 Task: Search one way flight ticket for 2 adults, 2 infants in seat and 1 infant on lap in first from Miami: Miami International Airport to Sheridan: Sheridan County Airport on 8-6-2023. Choice of flights is American. Number of bags: 3 checked bags. Price is upto 80000. Outbound departure time preference is 4:45.
Action: Mouse moved to (264, 367)
Screenshot: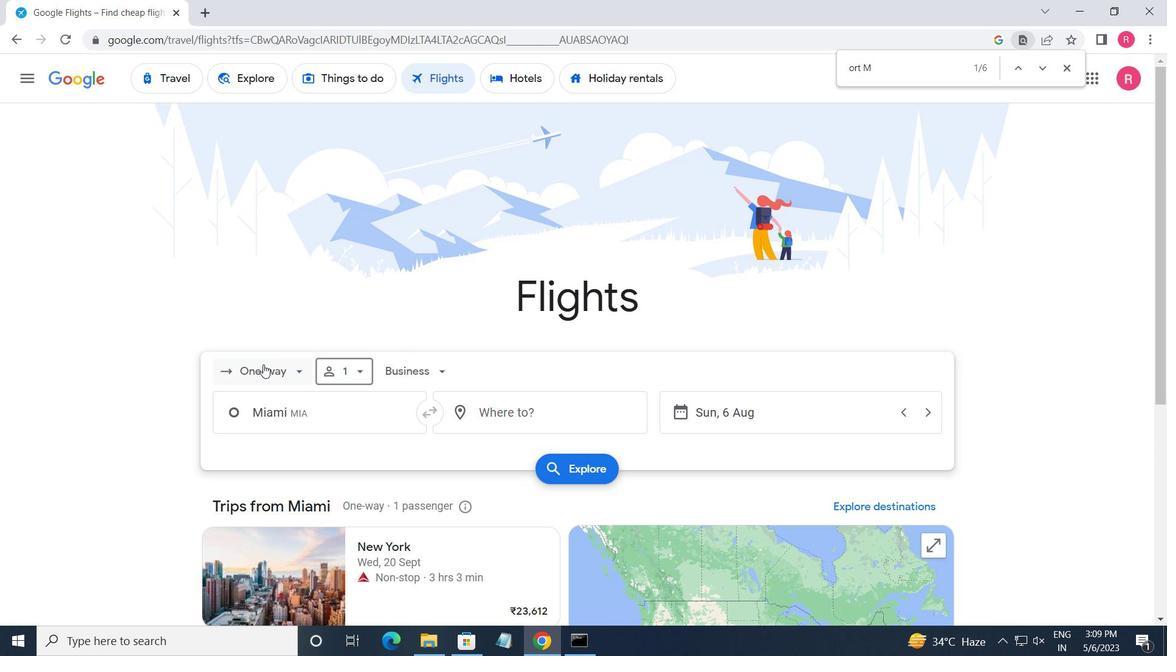 
Action: Mouse pressed left at (264, 367)
Screenshot: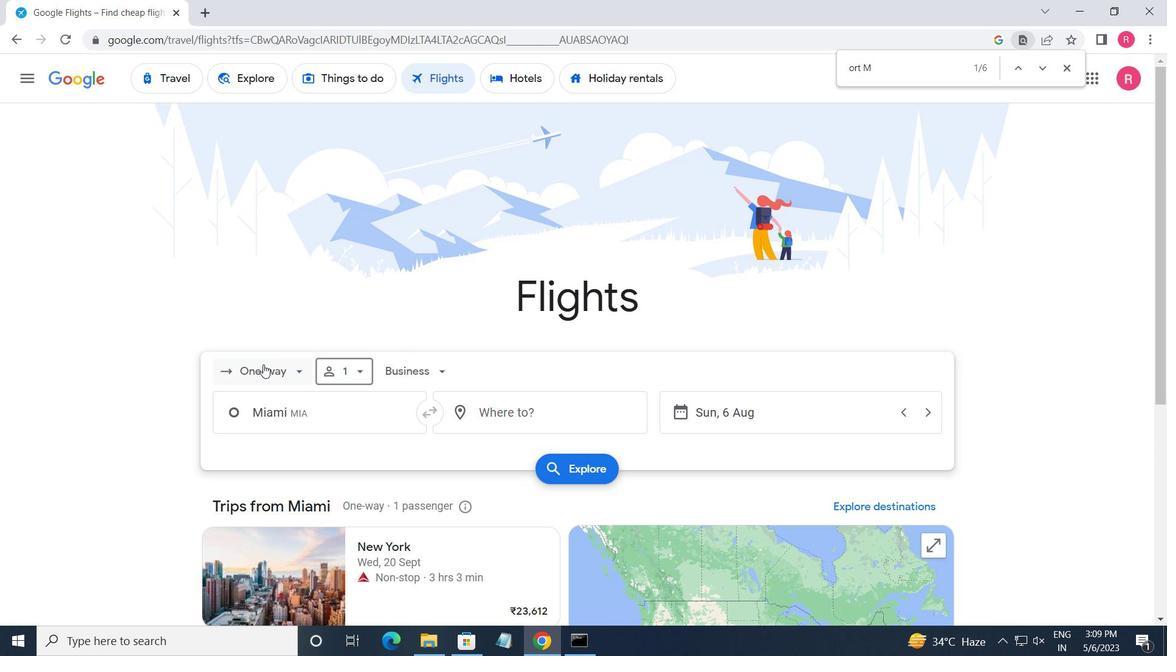 
Action: Mouse moved to (291, 438)
Screenshot: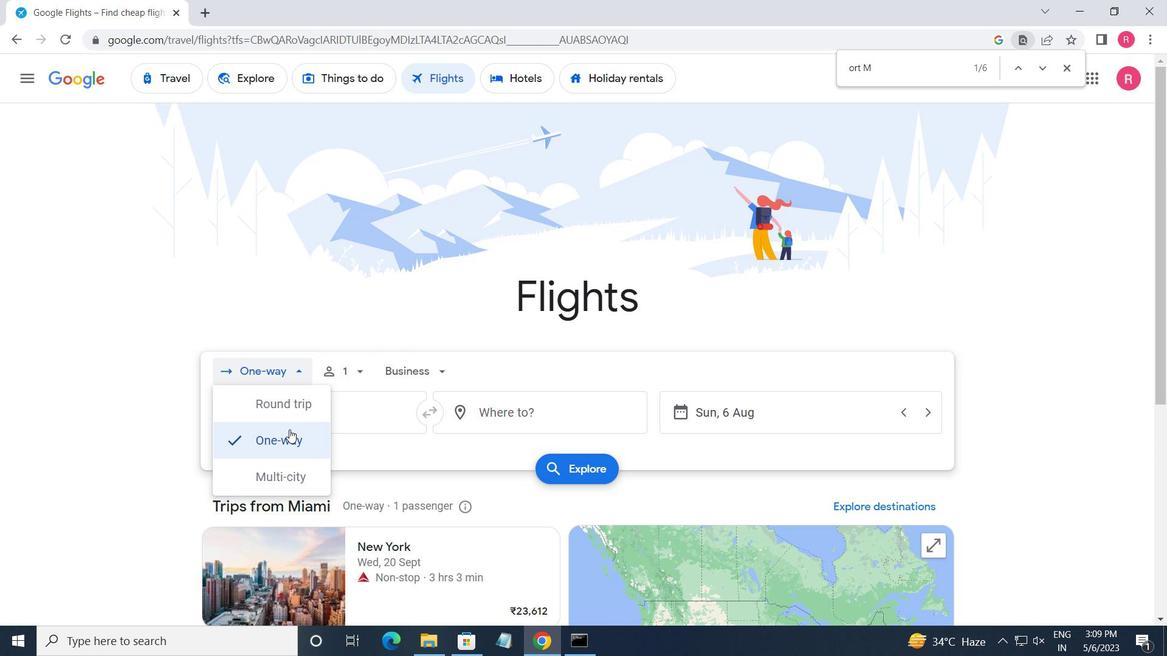 
Action: Mouse pressed left at (291, 438)
Screenshot: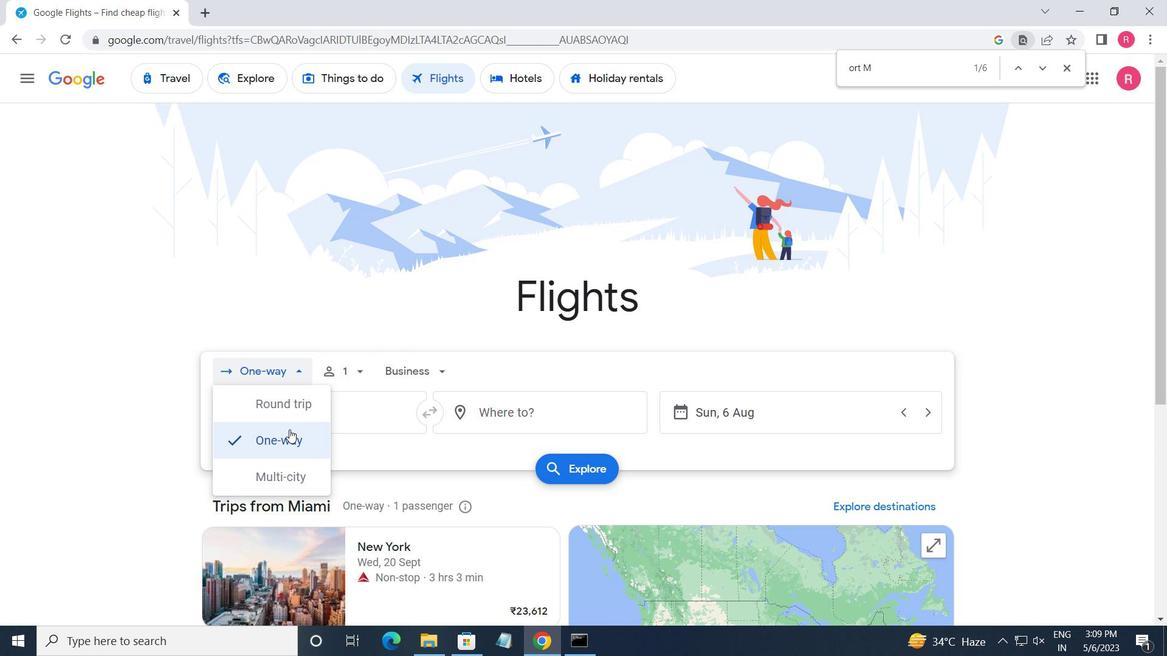 
Action: Mouse moved to (357, 377)
Screenshot: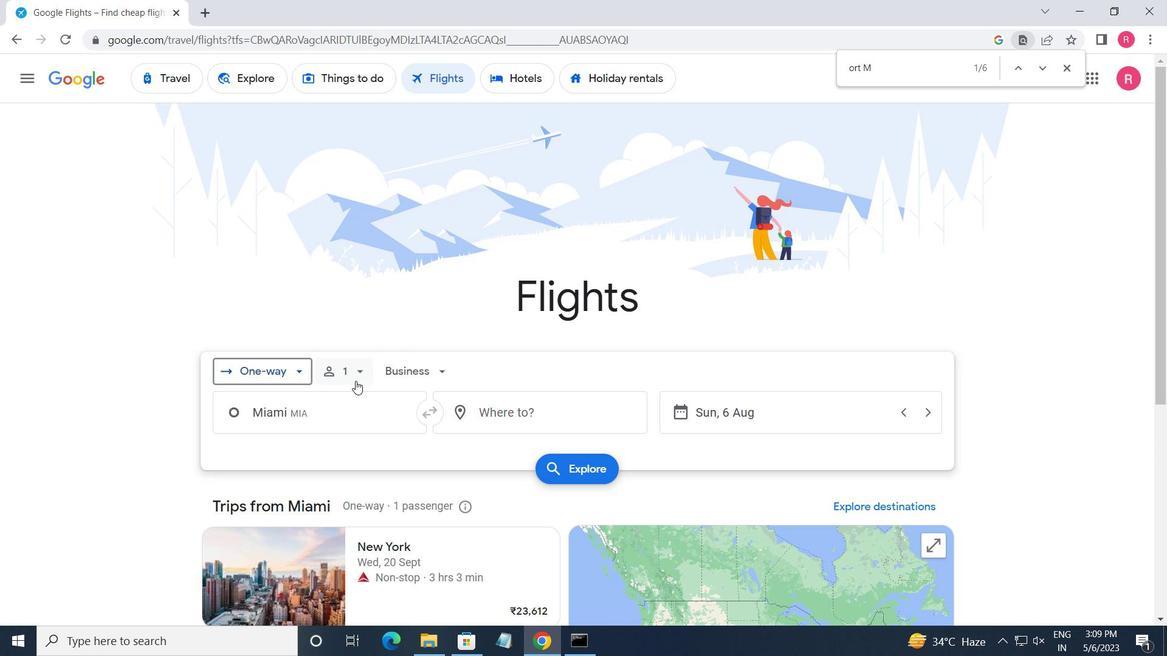 
Action: Mouse pressed left at (357, 377)
Screenshot: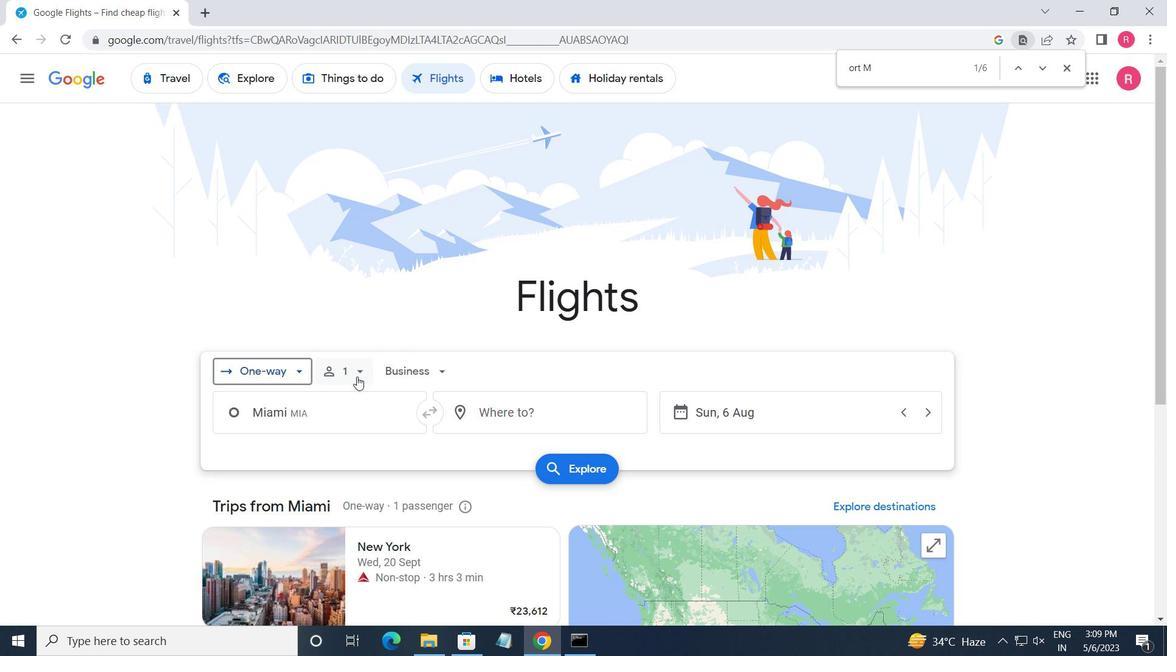 
Action: Mouse moved to (484, 417)
Screenshot: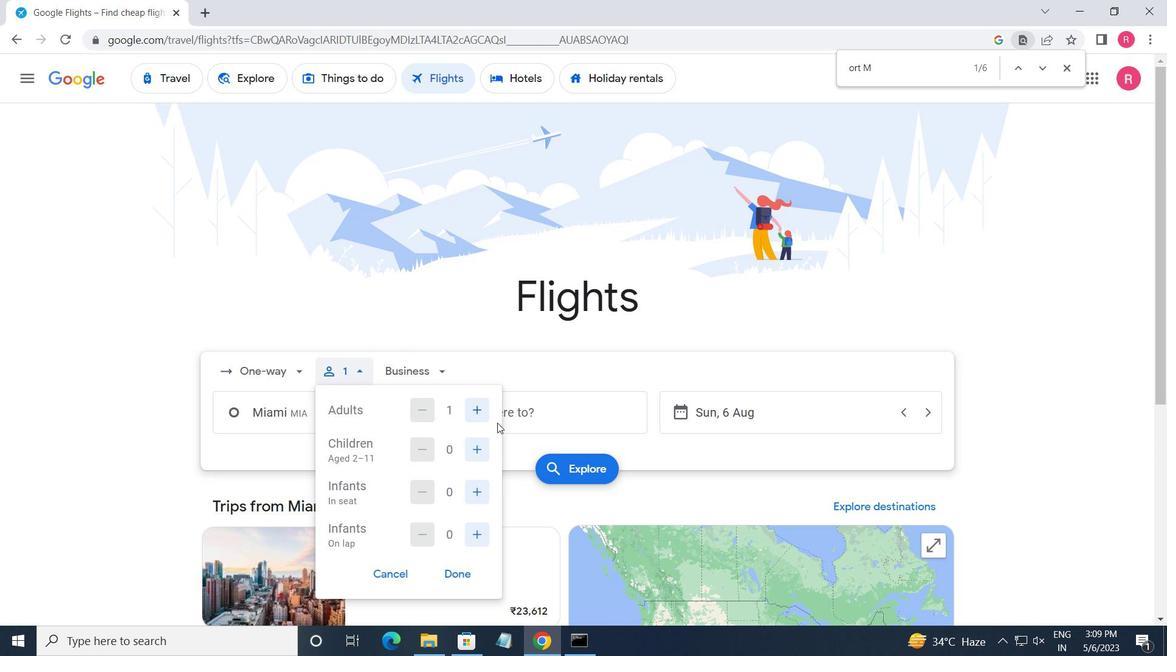 
Action: Mouse pressed left at (484, 417)
Screenshot: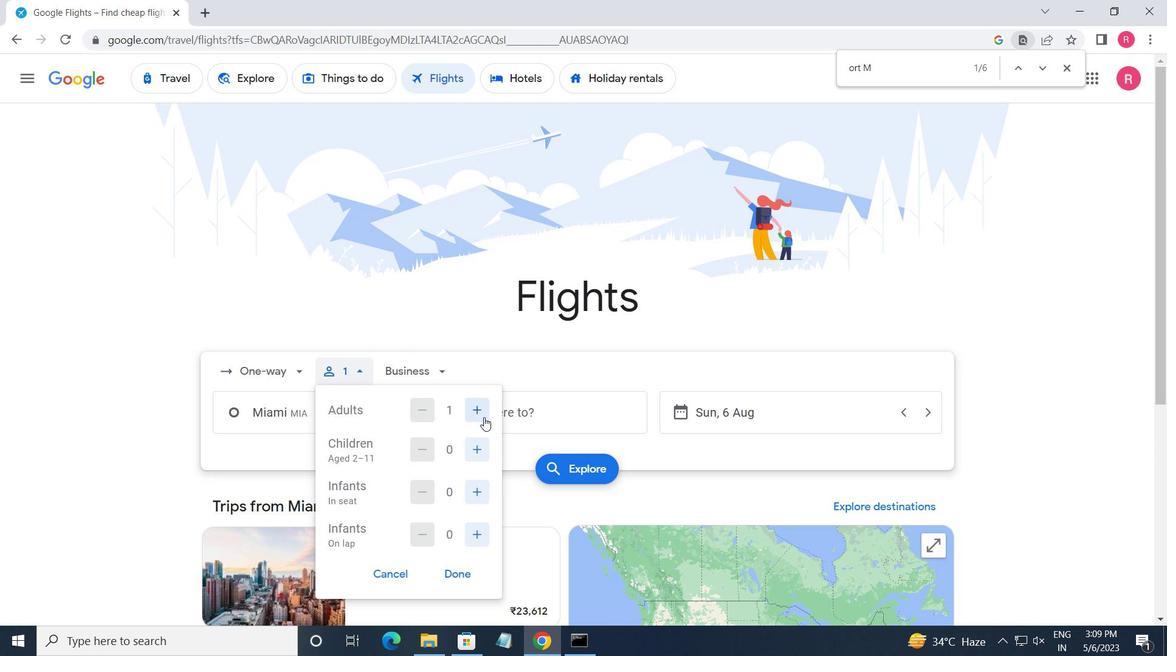 
Action: Mouse moved to (470, 459)
Screenshot: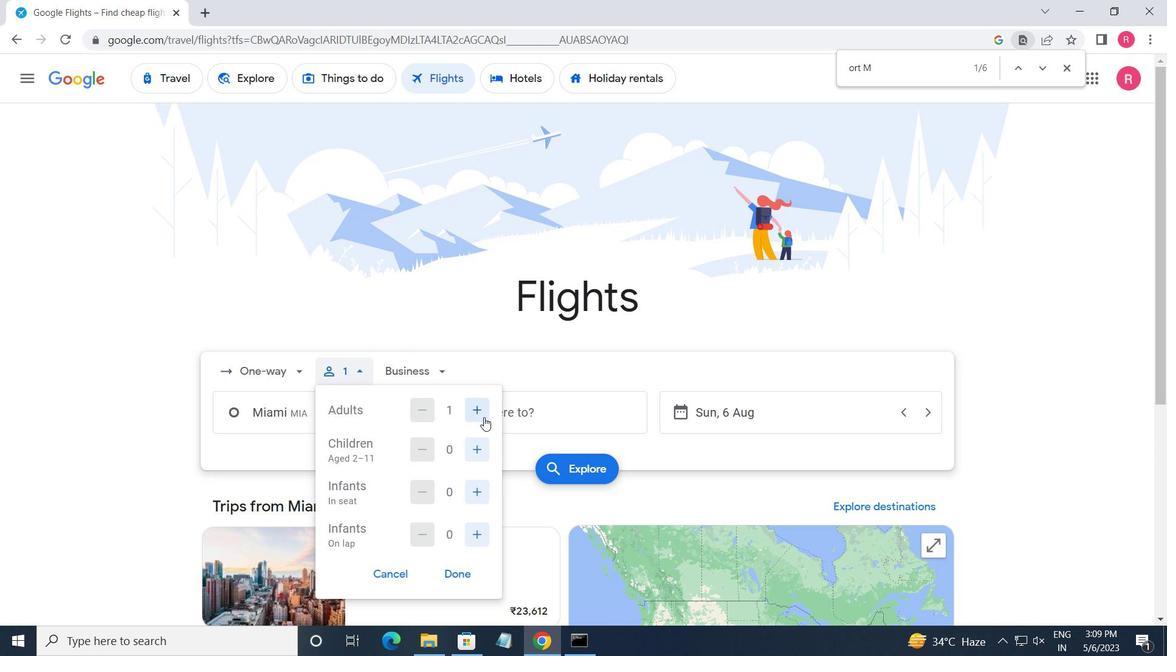 
Action: Mouse pressed left at (470, 459)
Screenshot: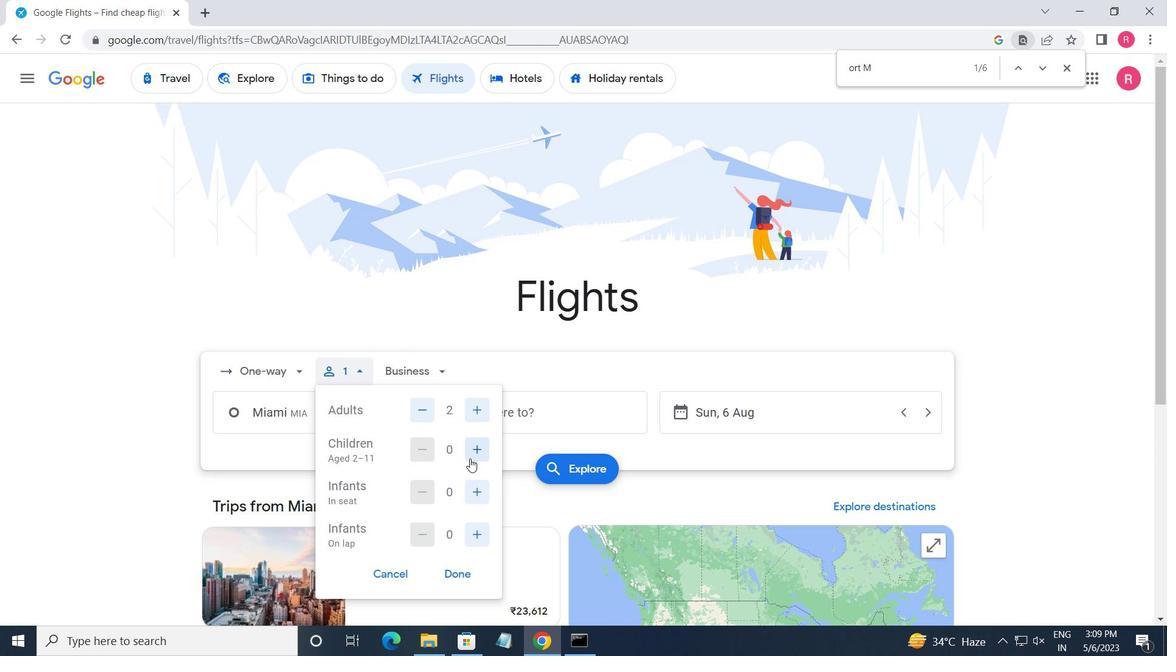 
Action: Mouse pressed left at (470, 459)
Screenshot: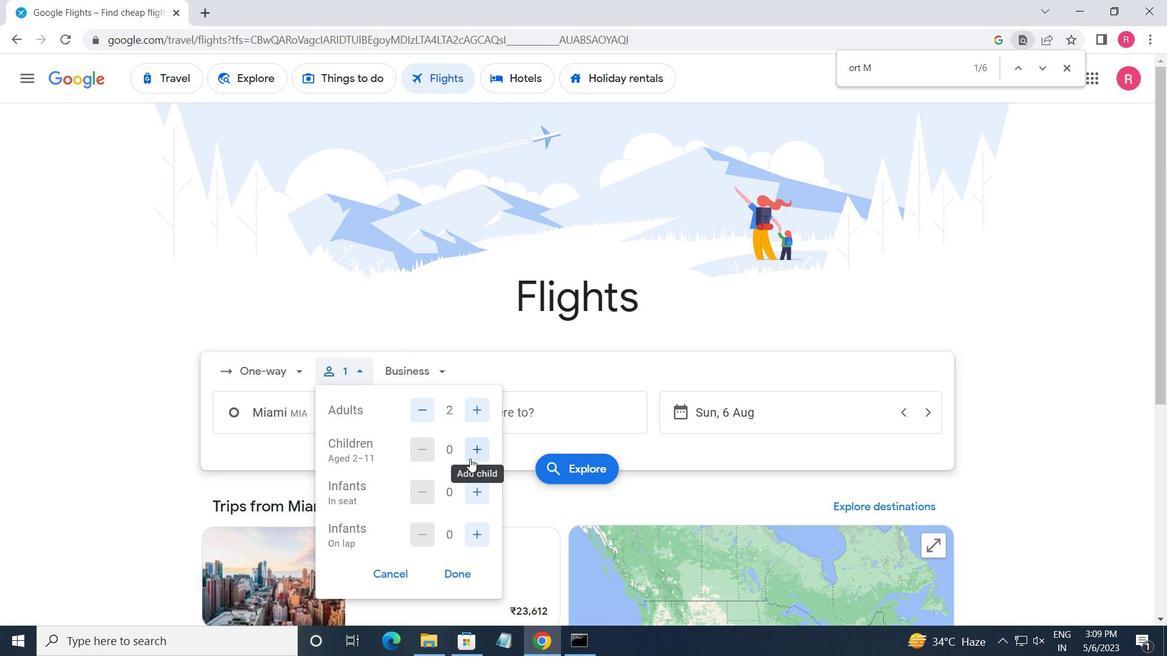 
Action: Mouse moved to (475, 502)
Screenshot: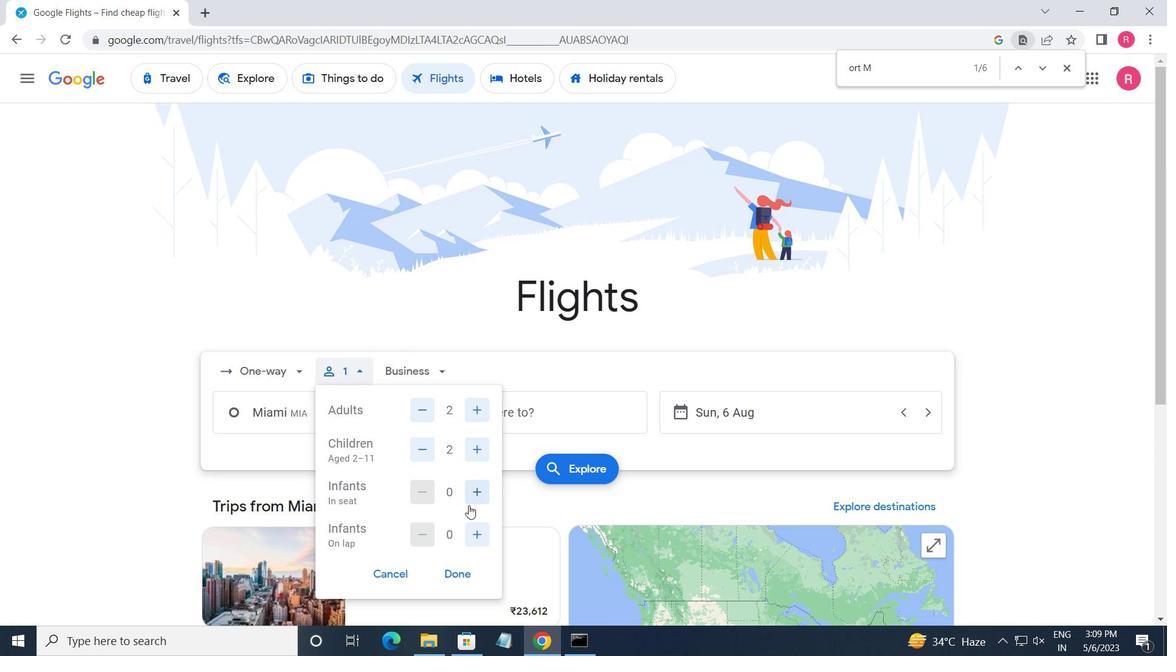 
Action: Mouse pressed left at (475, 502)
Screenshot: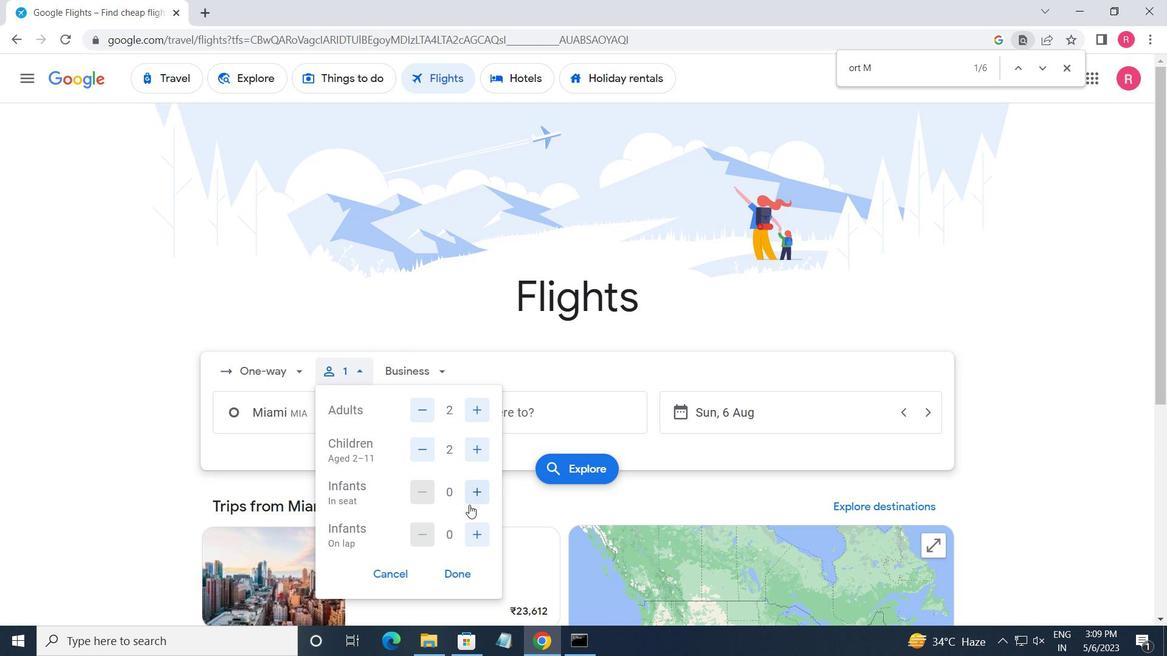 
Action: Mouse moved to (446, 568)
Screenshot: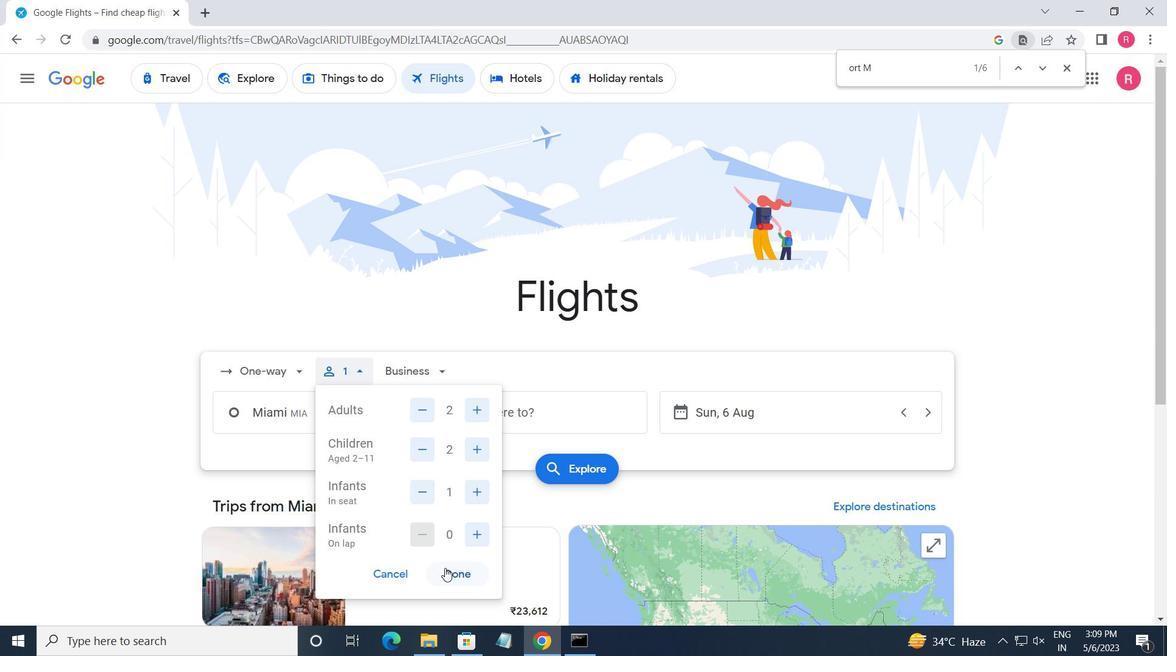 
Action: Mouse pressed left at (446, 568)
Screenshot: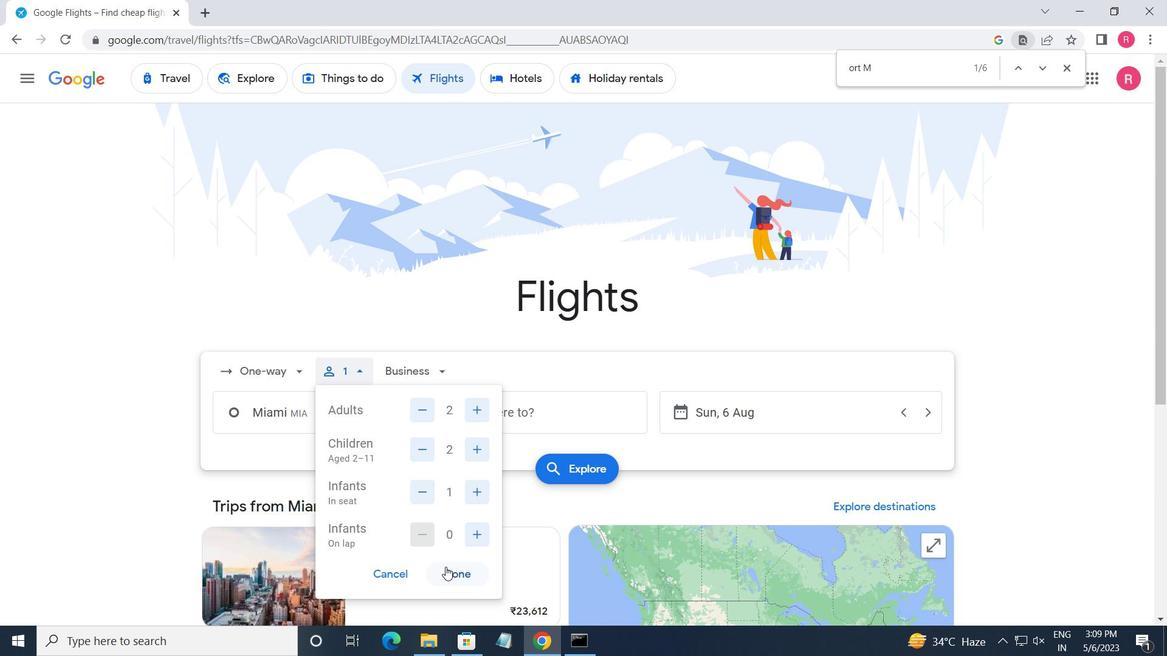 
Action: Mouse moved to (421, 367)
Screenshot: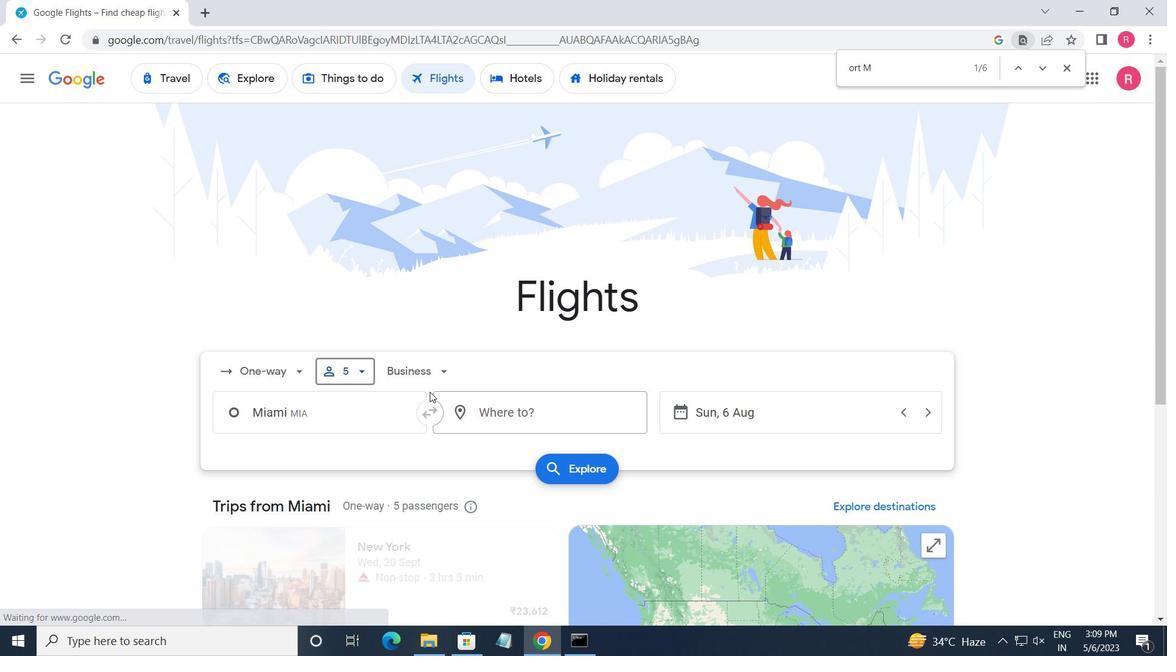 
Action: Mouse pressed left at (421, 367)
Screenshot: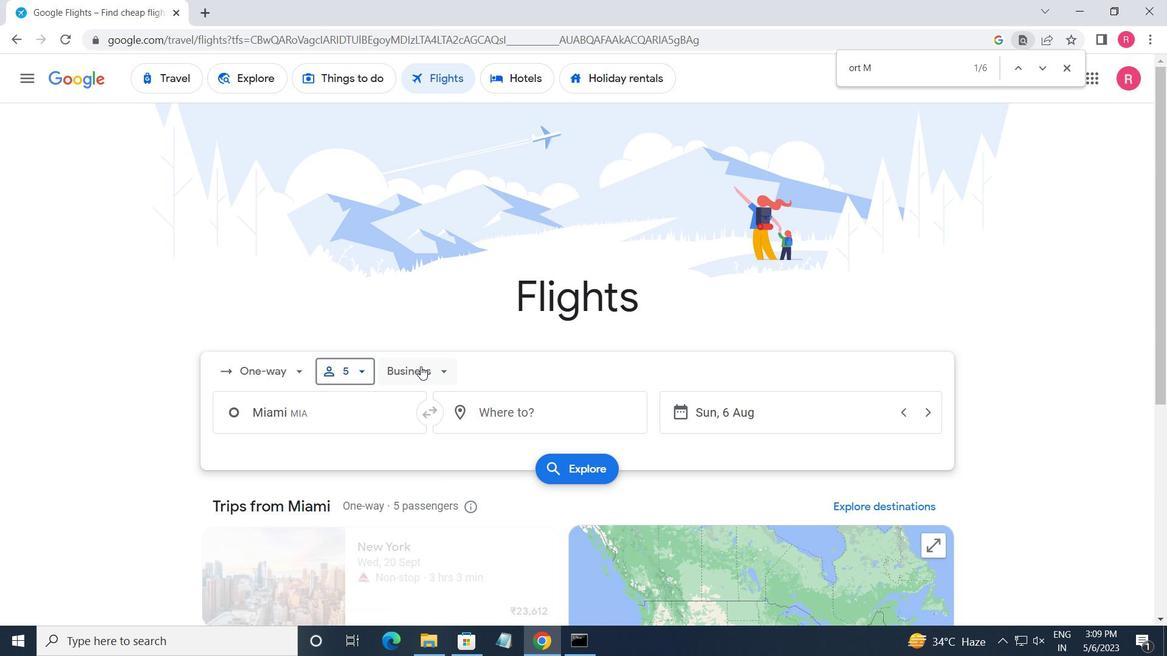 
Action: Mouse moved to (446, 506)
Screenshot: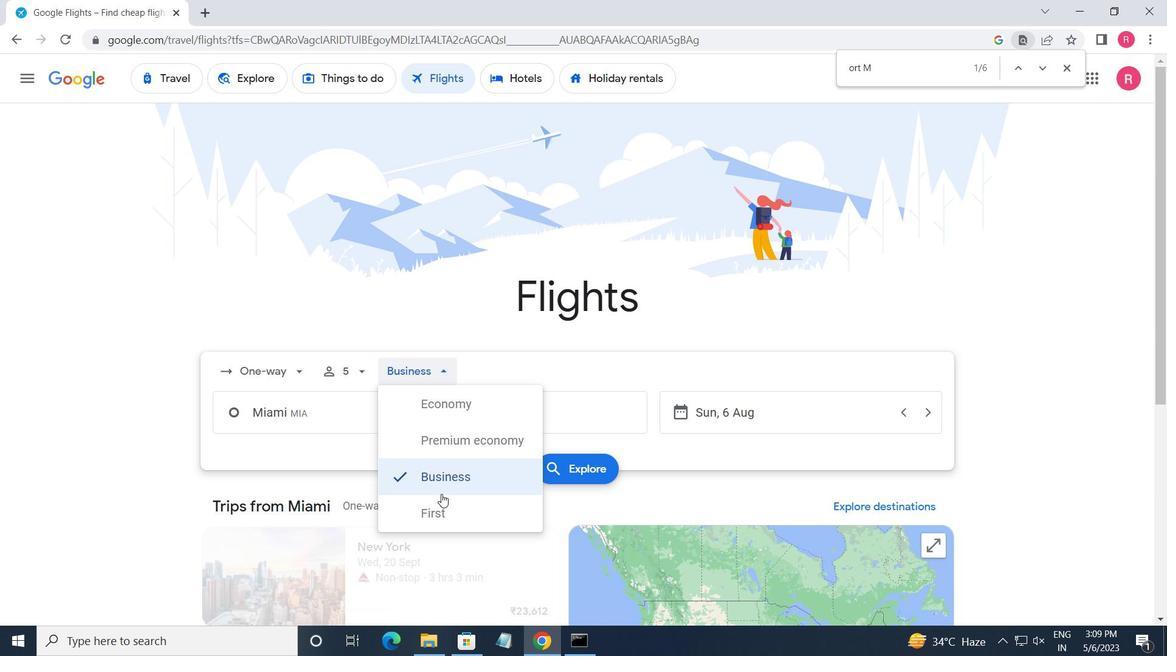 
Action: Mouse pressed left at (446, 506)
Screenshot: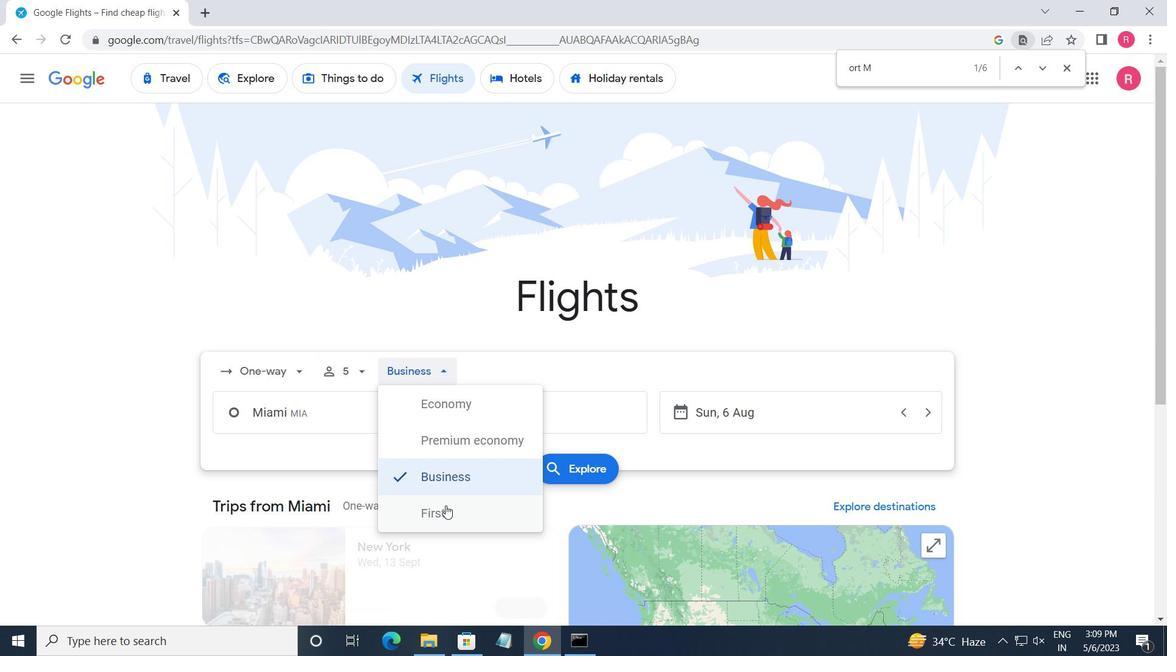 
Action: Mouse moved to (355, 428)
Screenshot: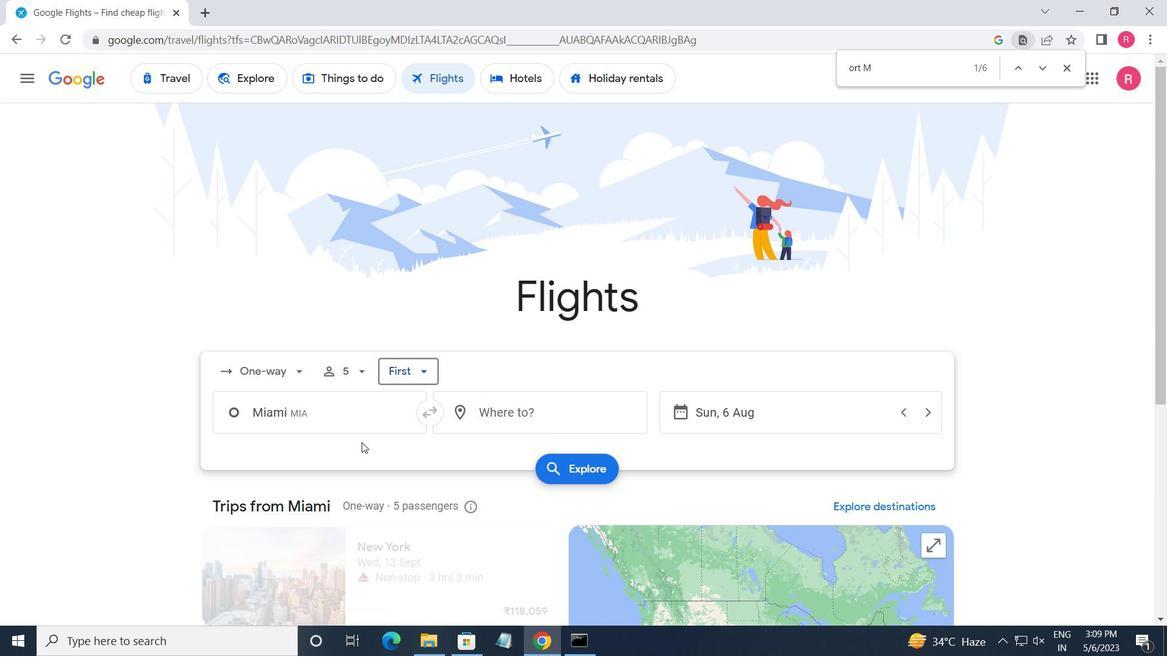 
Action: Mouse pressed left at (355, 428)
Screenshot: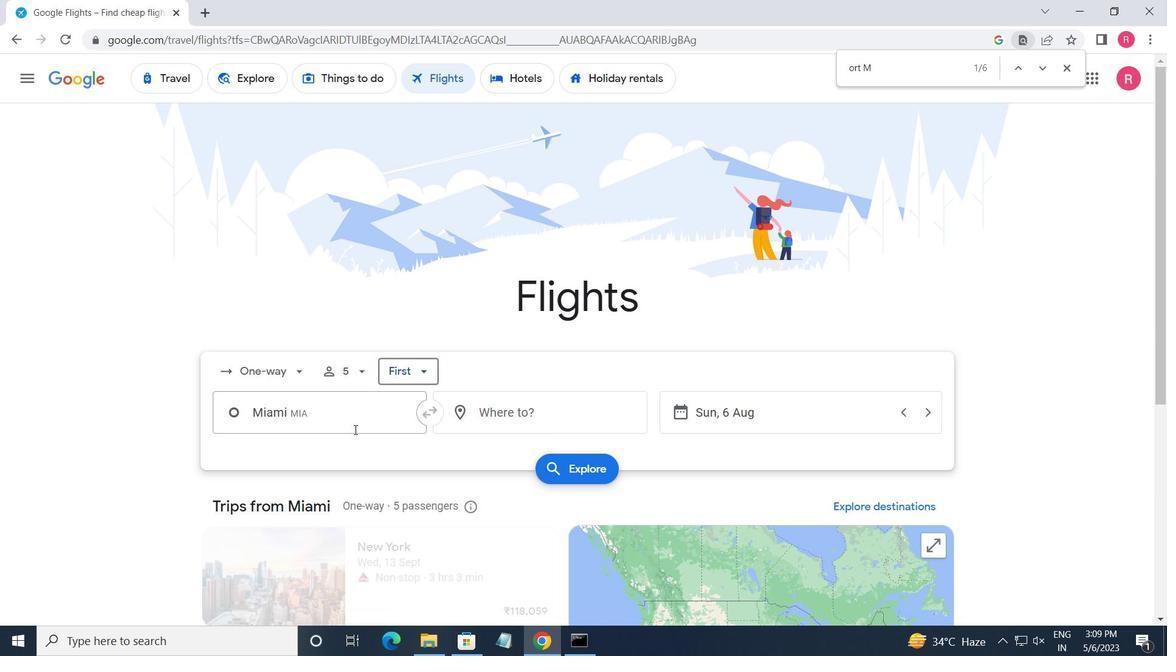 
Action: Key pressed <Key.shift_r>Miami
Screenshot: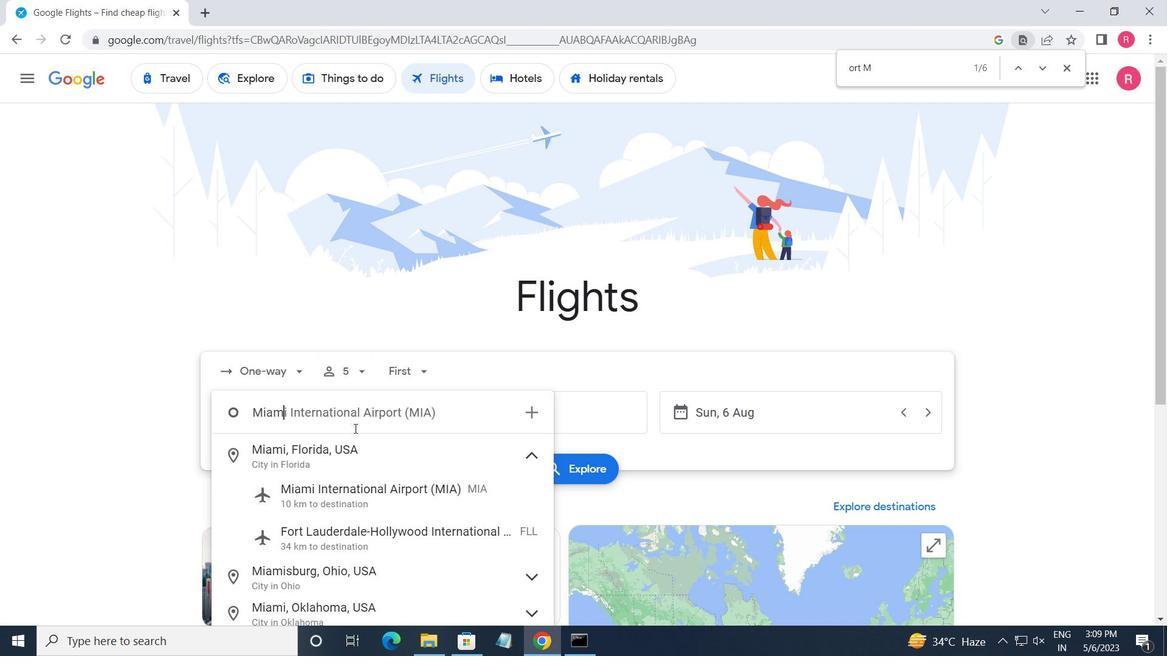 
Action: Mouse moved to (465, 488)
Screenshot: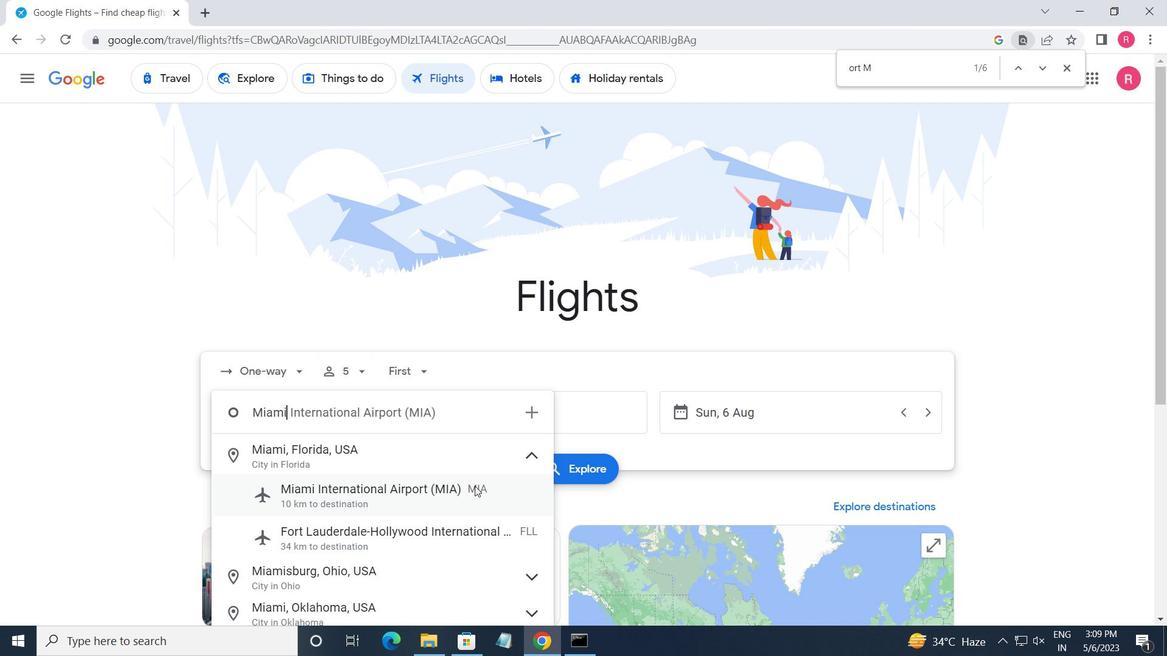 
Action: Mouse pressed left at (465, 488)
Screenshot: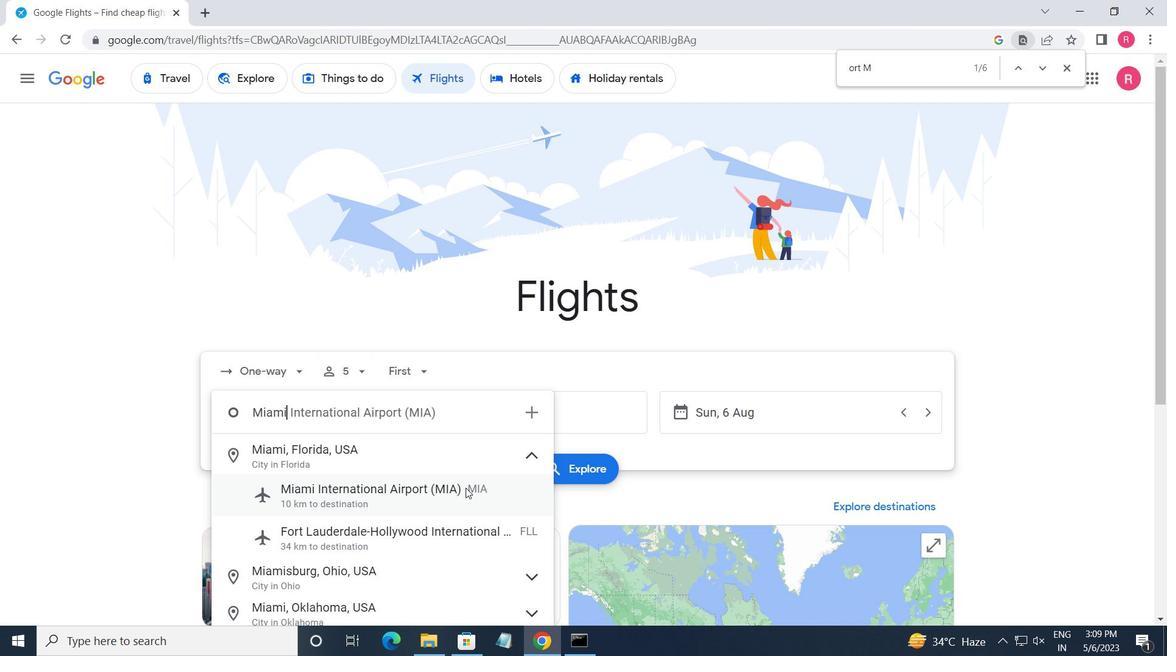 
Action: Mouse moved to (546, 411)
Screenshot: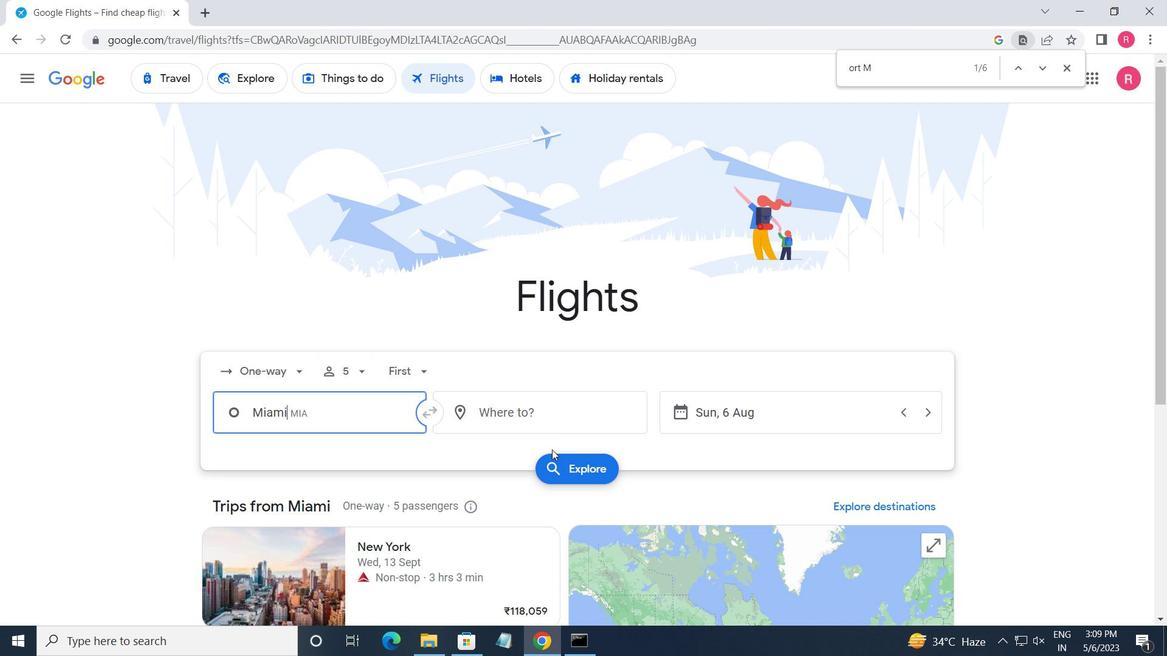 
Action: Mouse pressed left at (546, 411)
Screenshot: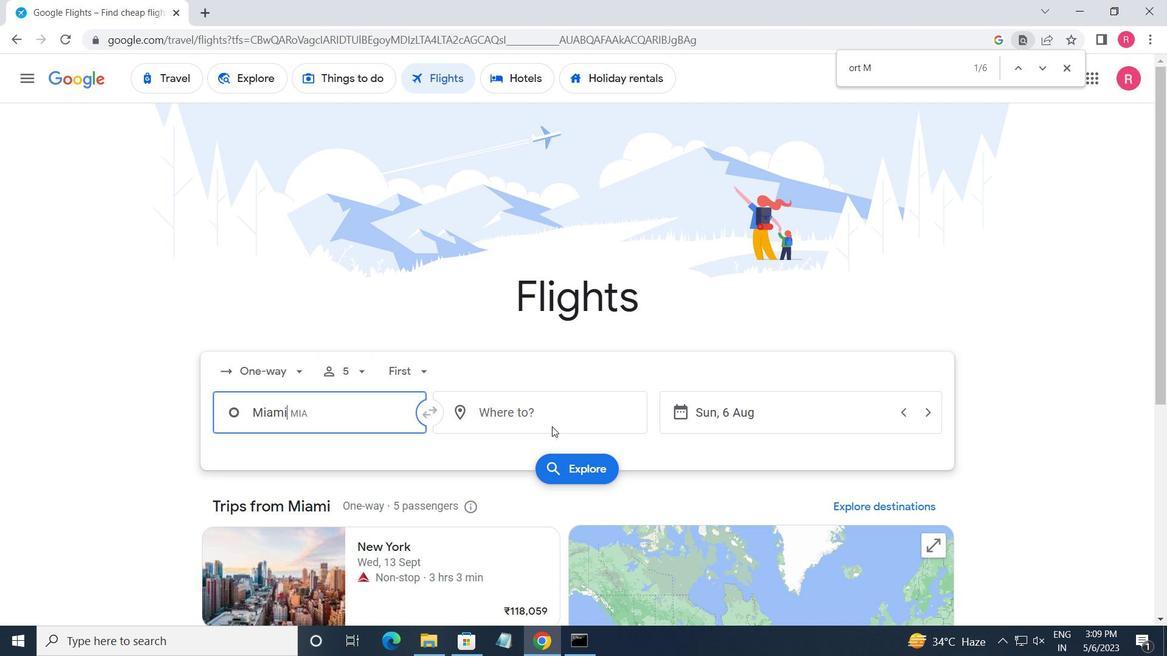 
Action: Key pressed <Key.shift>SHERIDAN
Screenshot: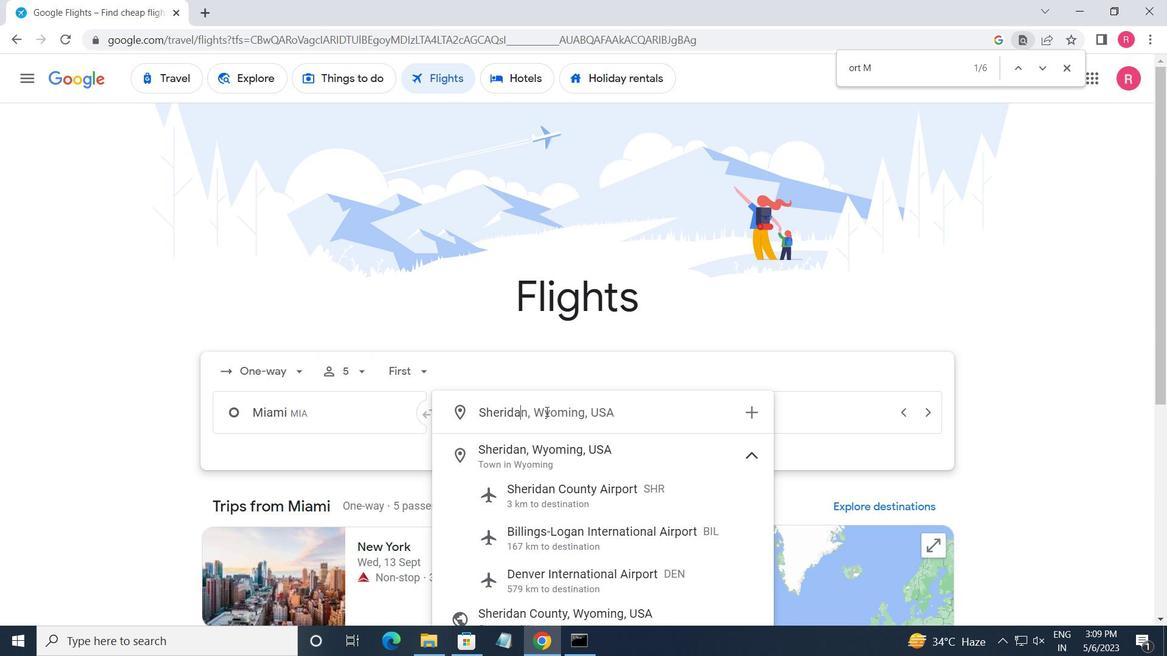 
Action: Mouse moved to (575, 494)
Screenshot: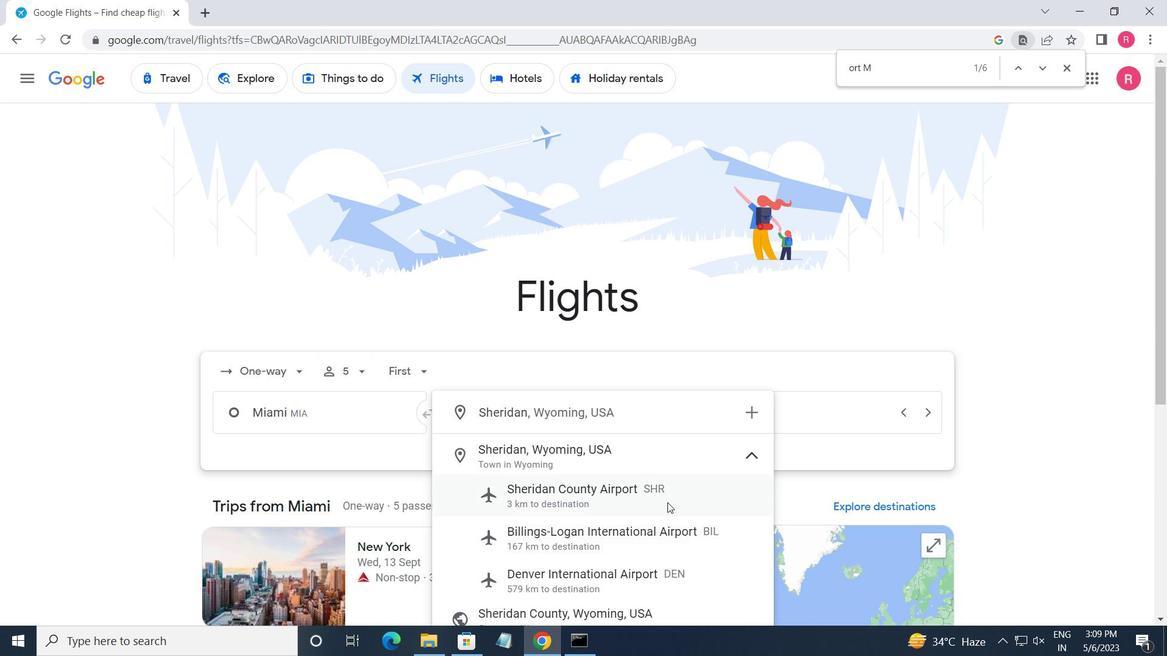 
Action: Mouse pressed left at (575, 494)
Screenshot: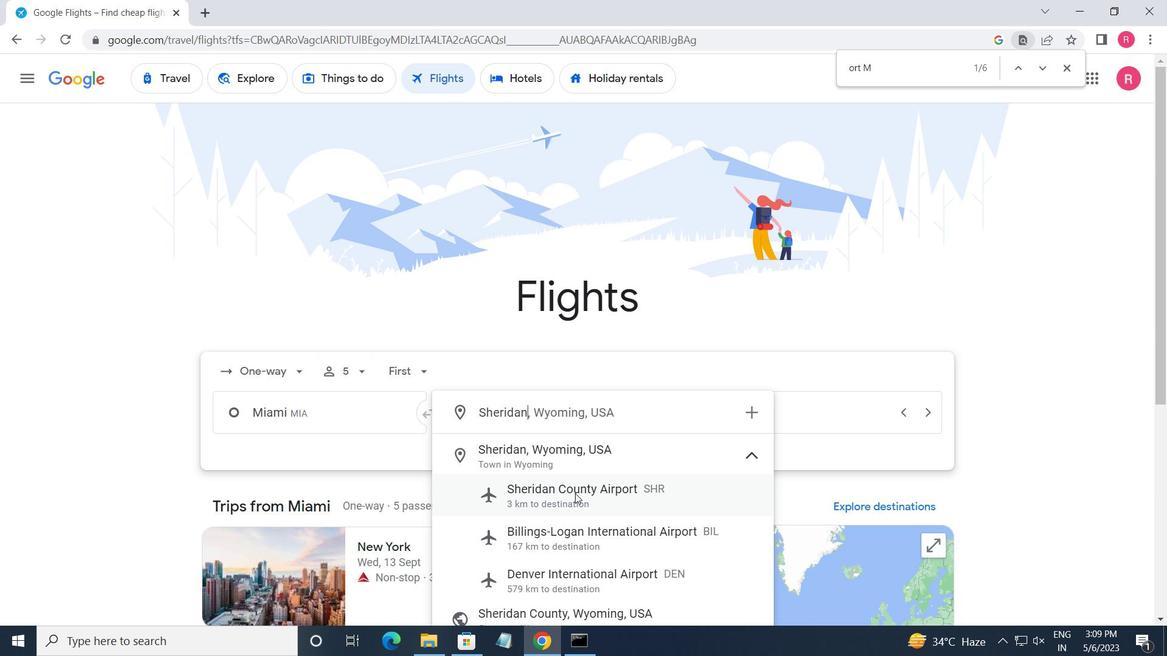 
Action: Mouse moved to (777, 418)
Screenshot: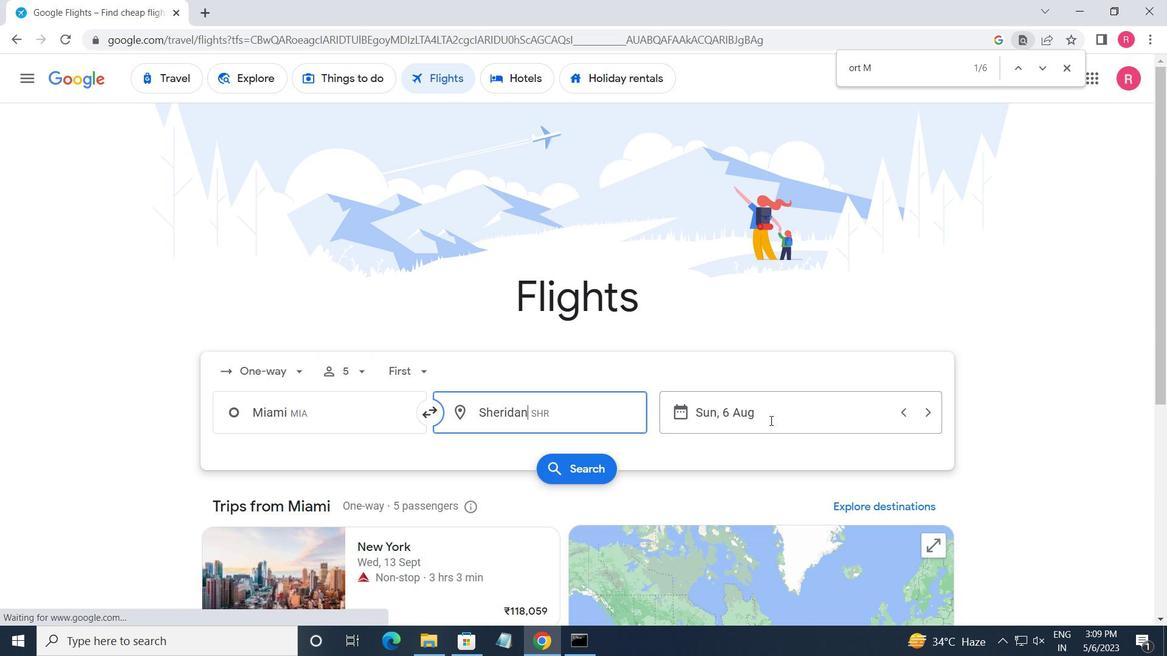 
Action: Mouse pressed left at (777, 418)
Screenshot: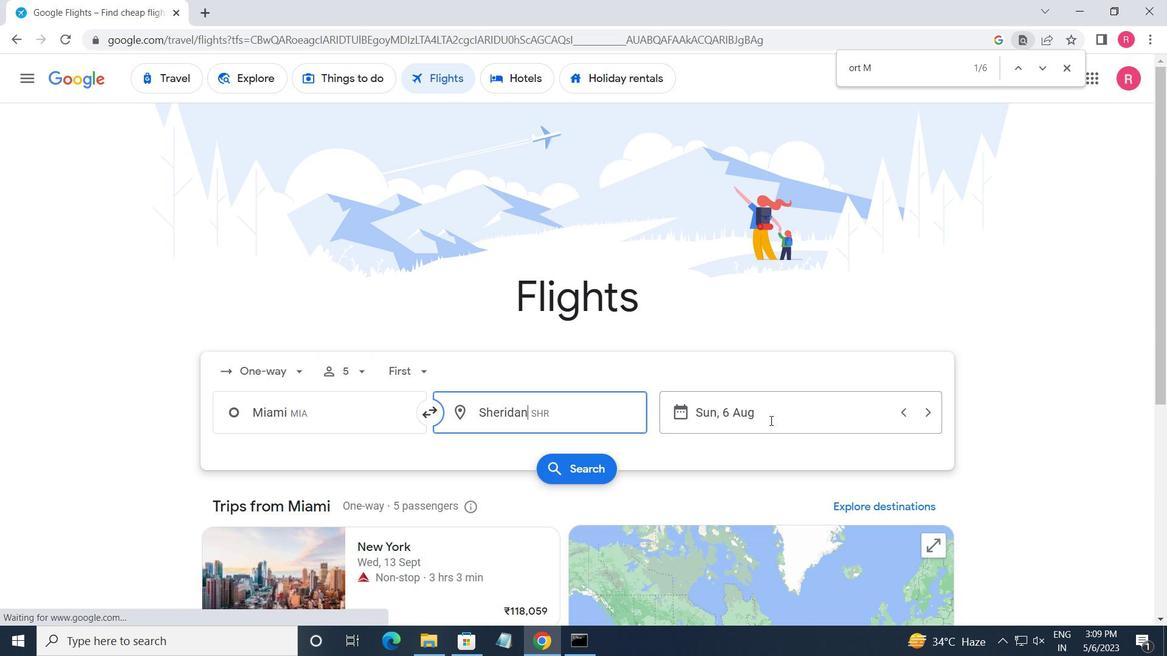 
Action: Mouse moved to (395, 395)
Screenshot: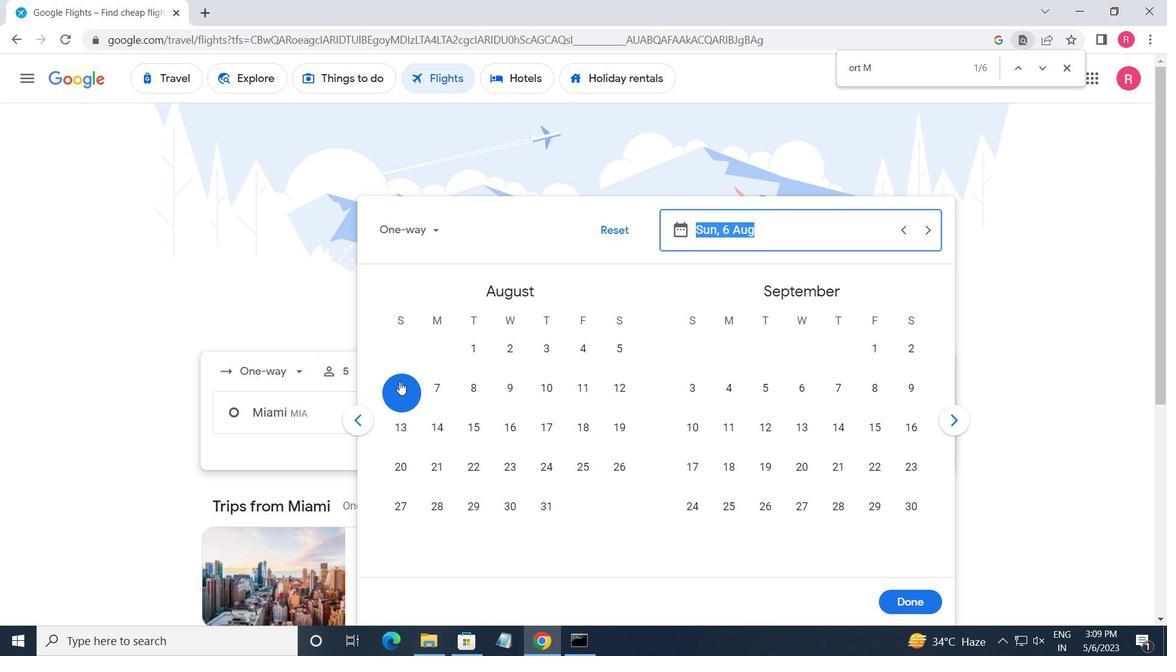 
Action: Mouse pressed left at (395, 395)
Screenshot: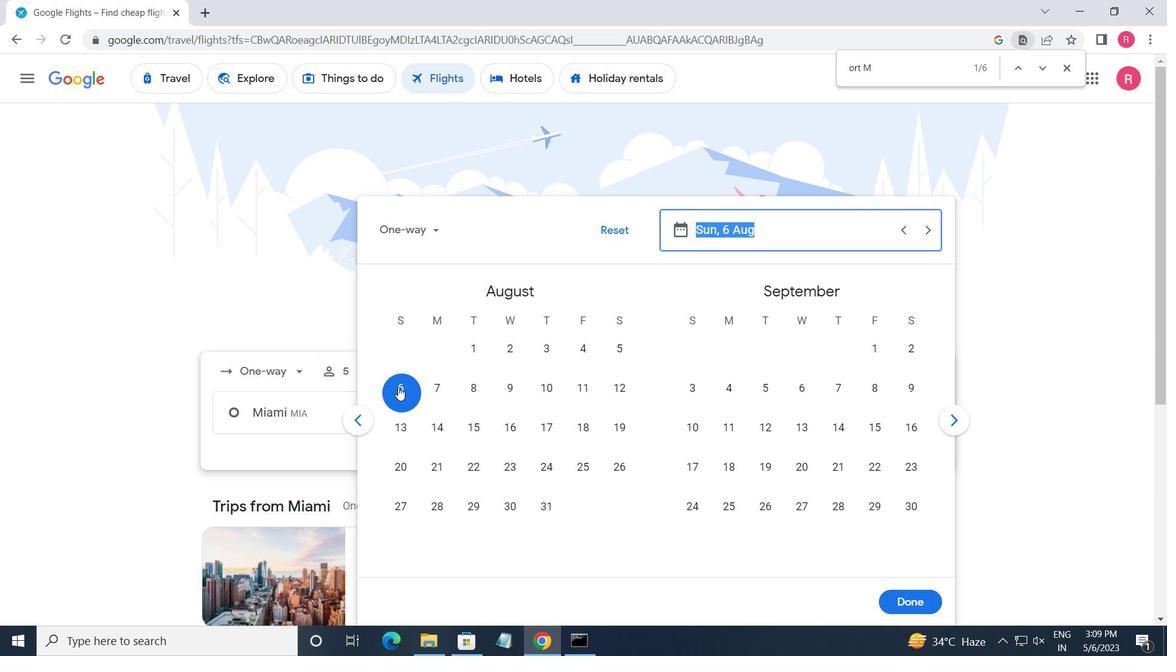 
Action: Mouse moved to (907, 599)
Screenshot: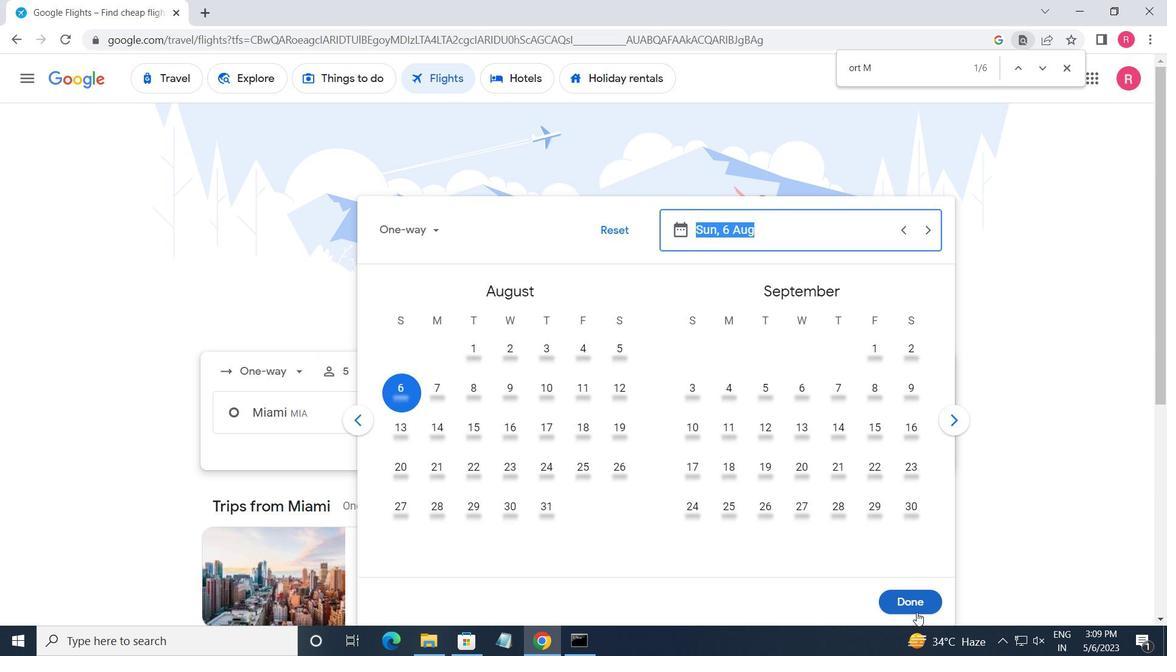 
Action: Mouse pressed left at (907, 599)
Screenshot: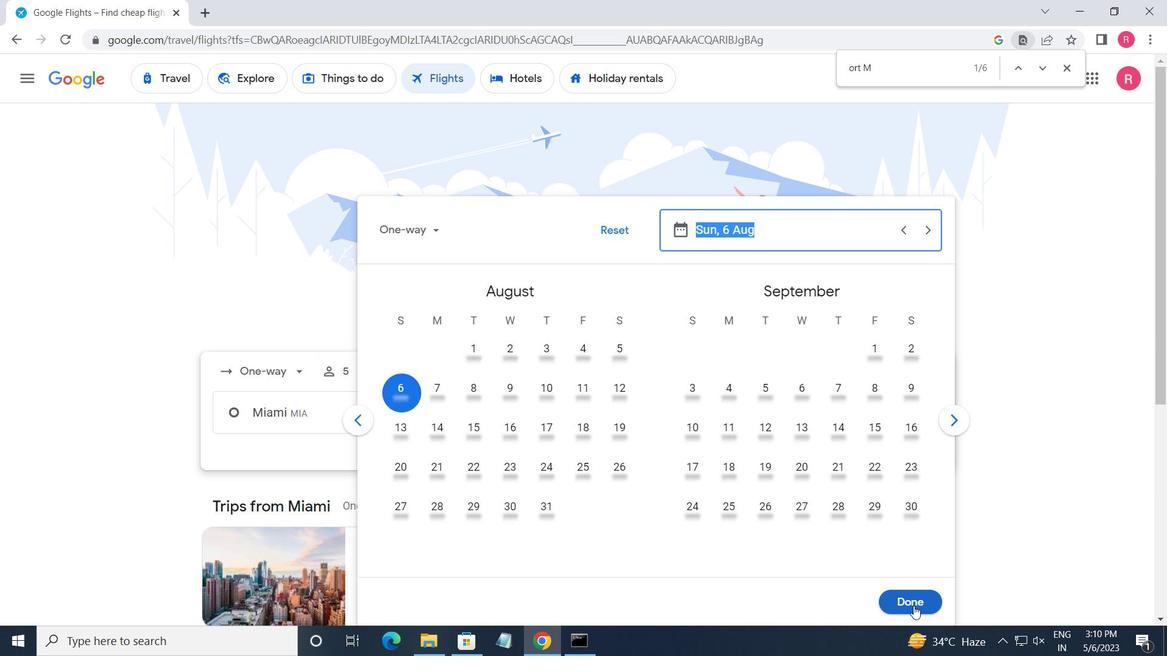 
Action: Mouse moved to (581, 467)
Screenshot: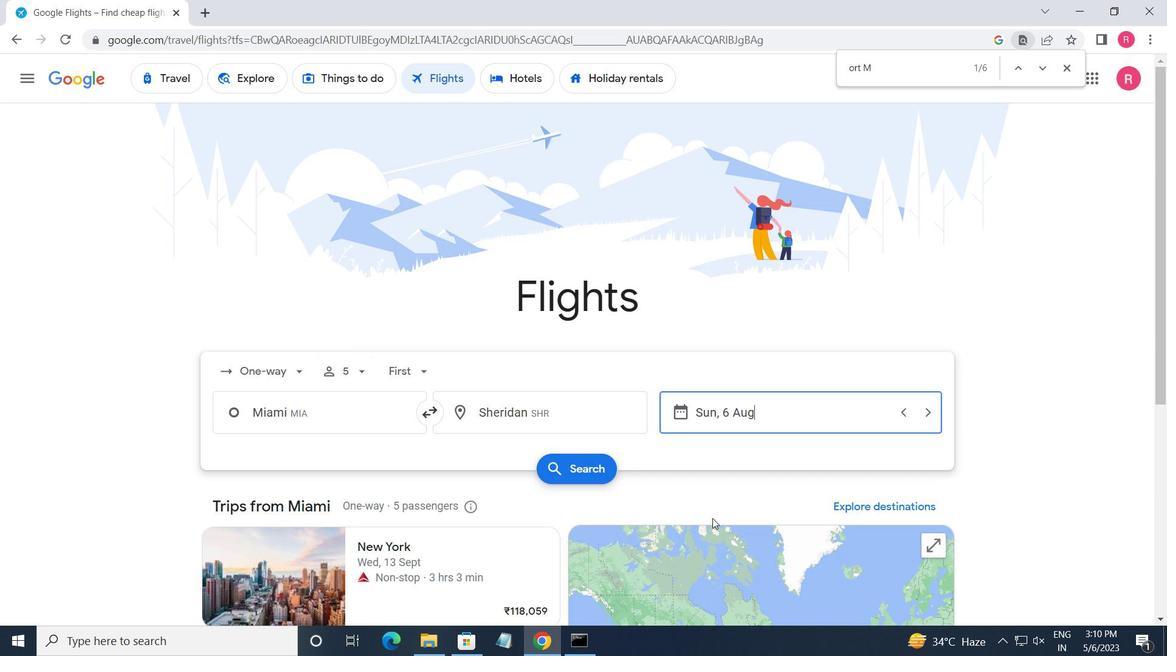 
Action: Mouse pressed left at (581, 467)
Screenshot: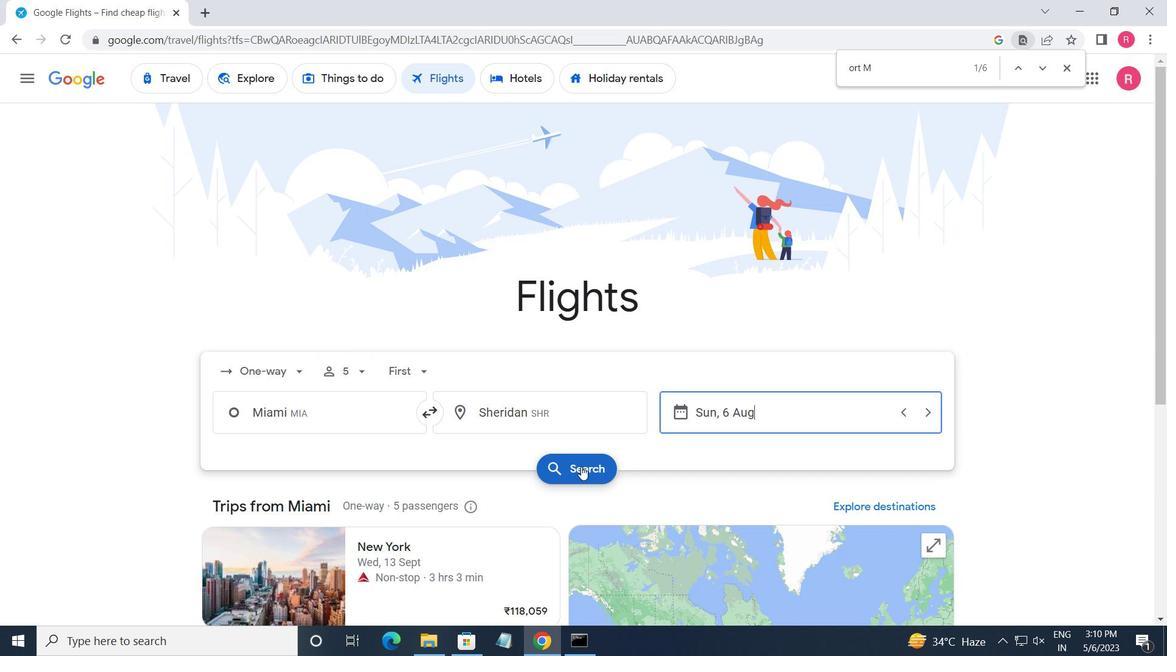 
Action: Mouse moved to (239, 225)
Screenshot: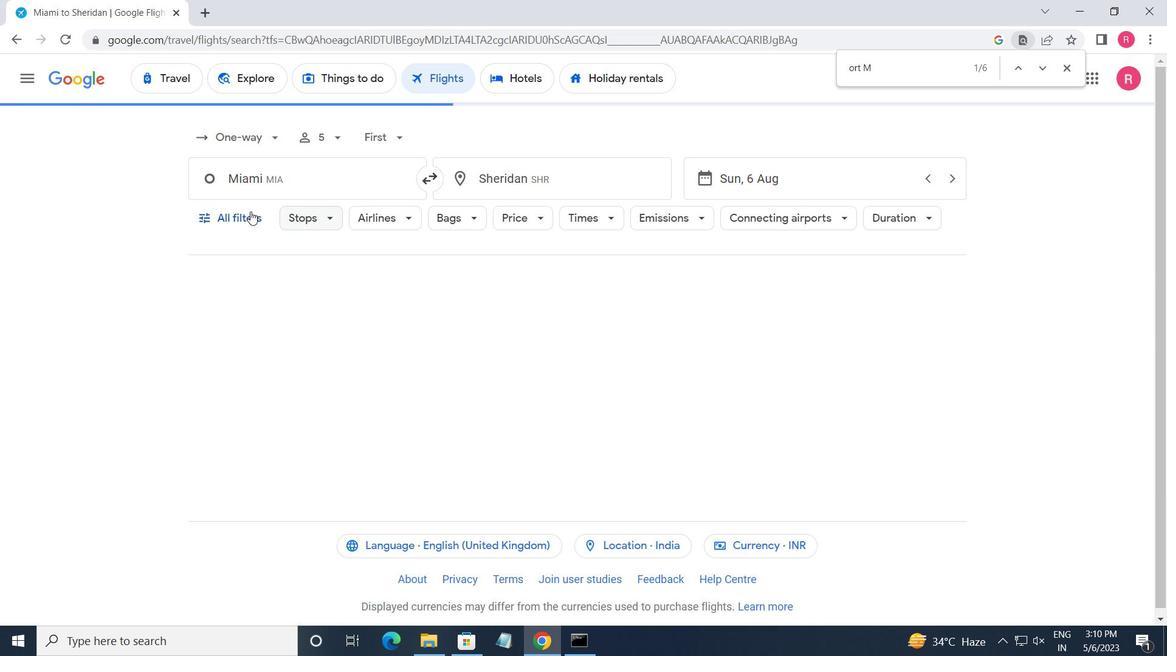 
Action: Mouse pressed left at (239, 225)
Screenshot: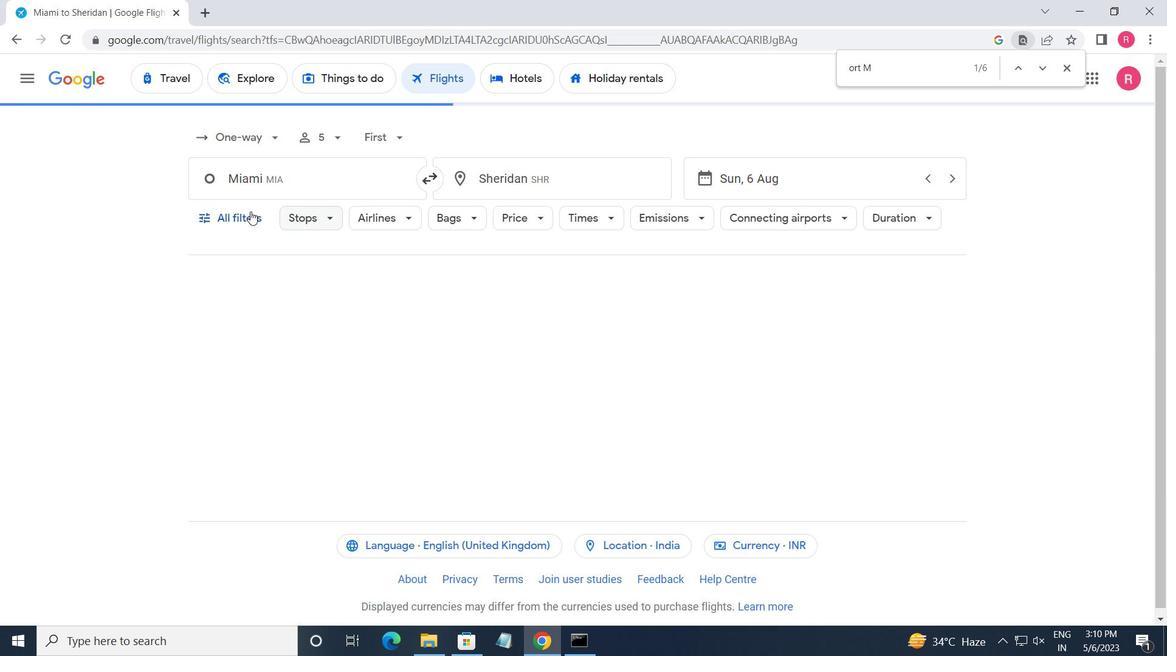 
Action: Mouse moved to (252, 332)
Screenshot: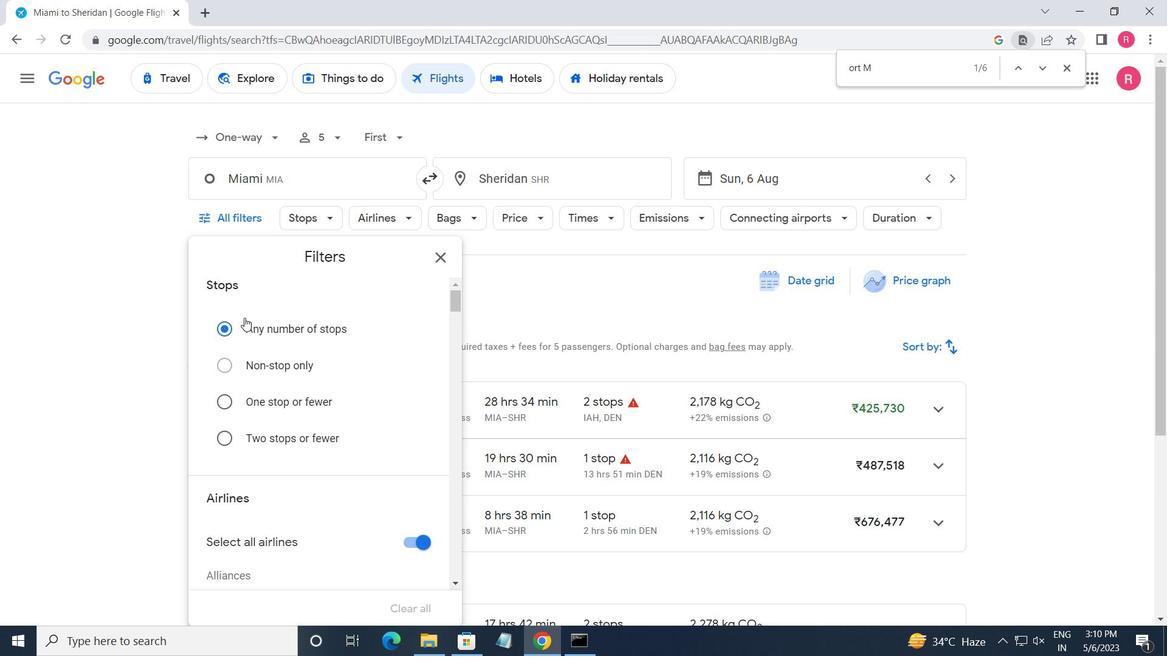 
Action: Mouse scrolled (252, 331) with delta (0, 0)
Screenshot: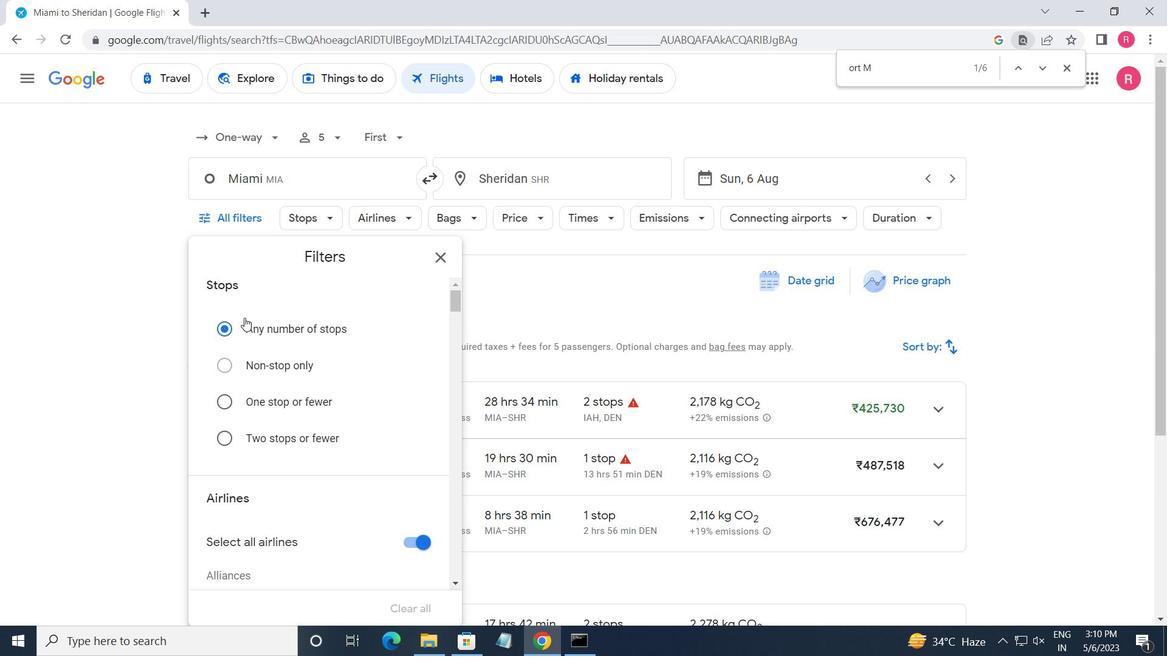
Action: Mouse moved to (276, 356)
Screenshot: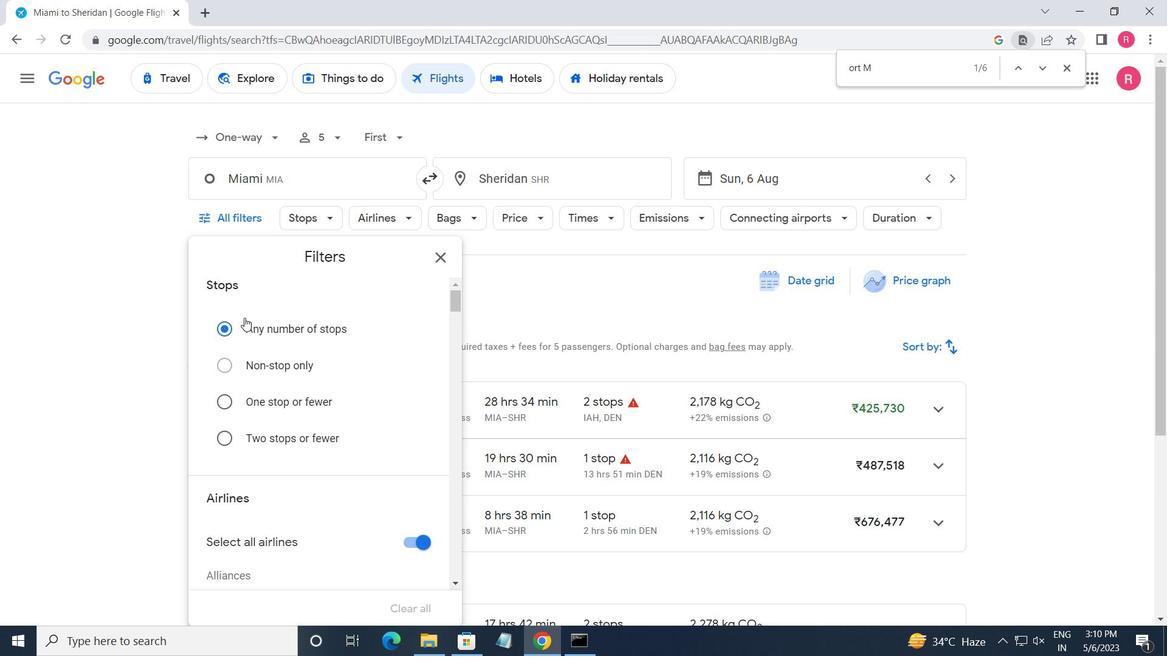 
Action: Mouse scrolled (276, 355) with delta (0, 0)
Screenshot: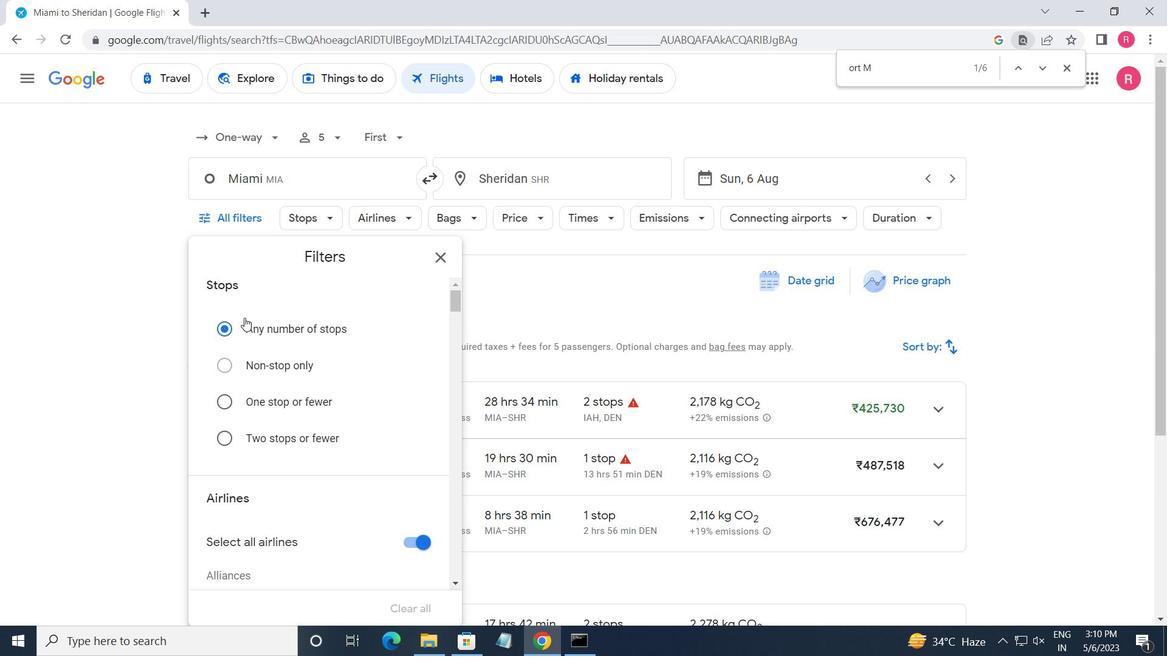 
Action: Mouse scrolled (276, 355) with delta (0, 0)
Screenshot: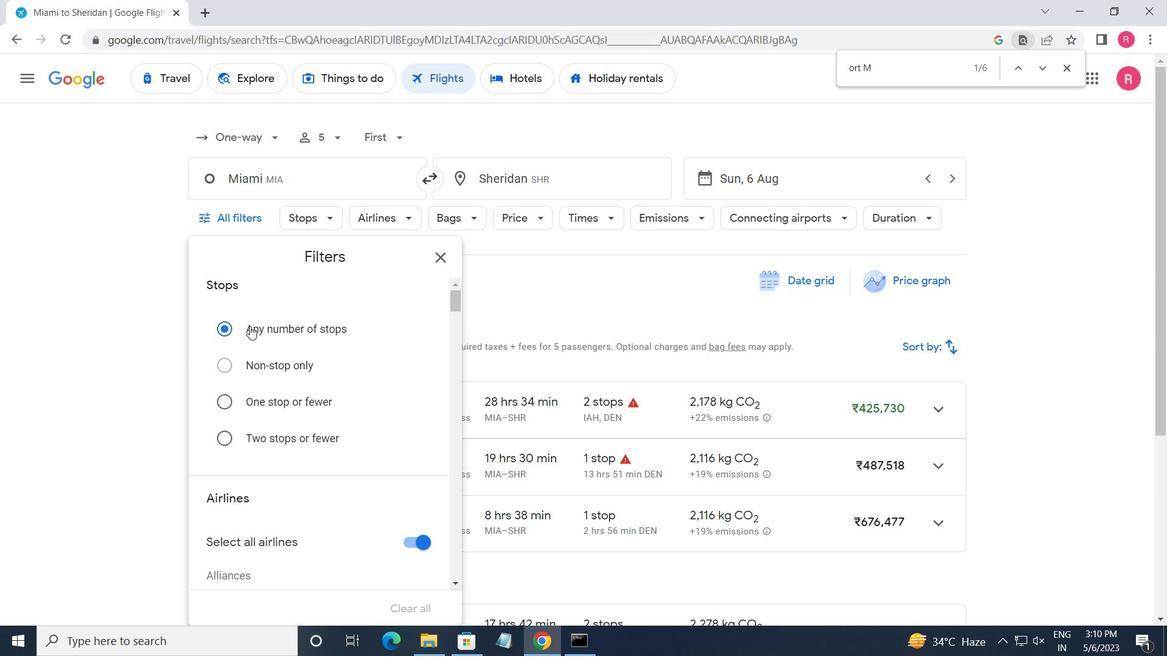 
Action: Mouse moved to (277, 356)
Screenshot: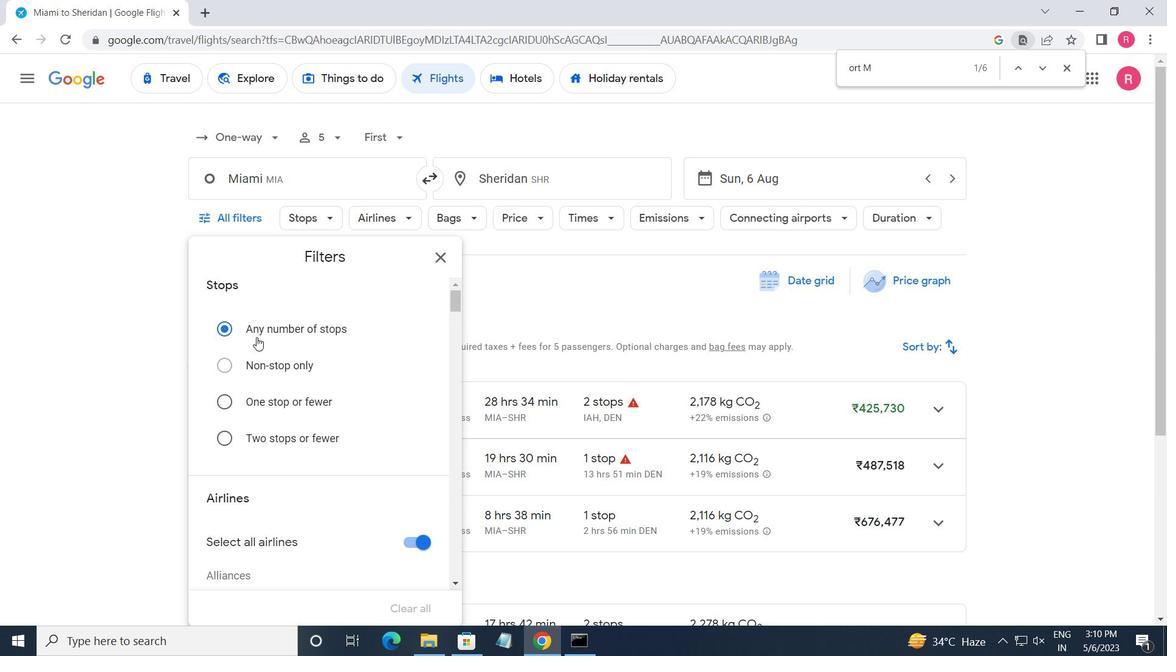 
Action: Mouse scrolled (277, 355) with delta (0, 0)
Screenshot: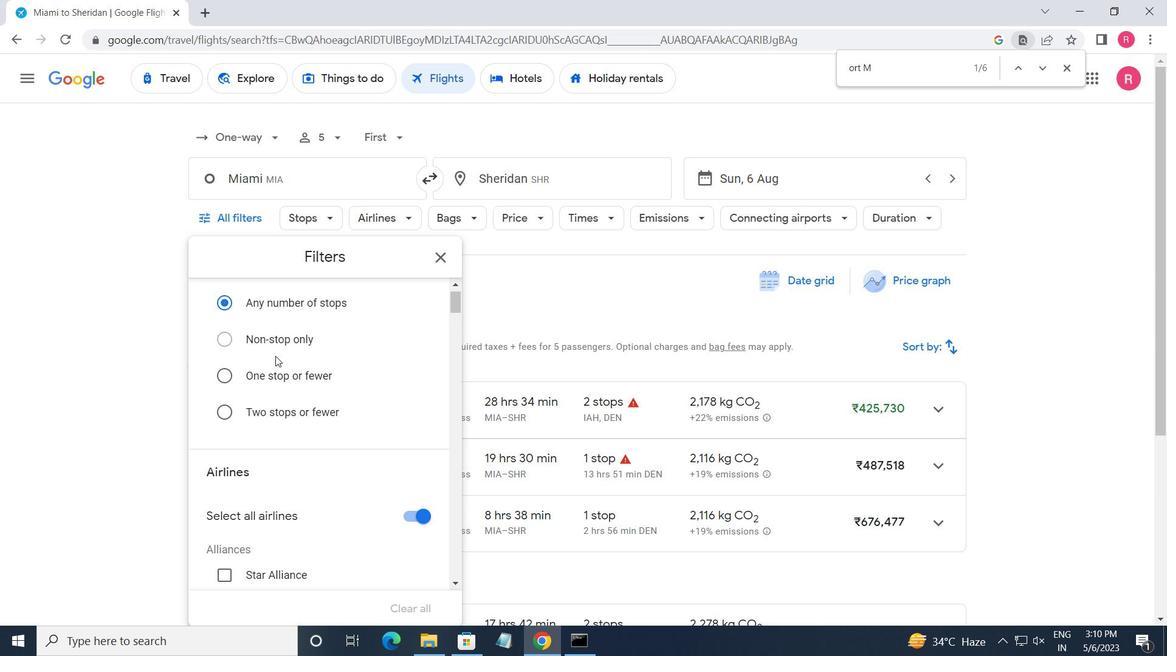 
Action: Mouse moved to (277, 356)
Screenshot: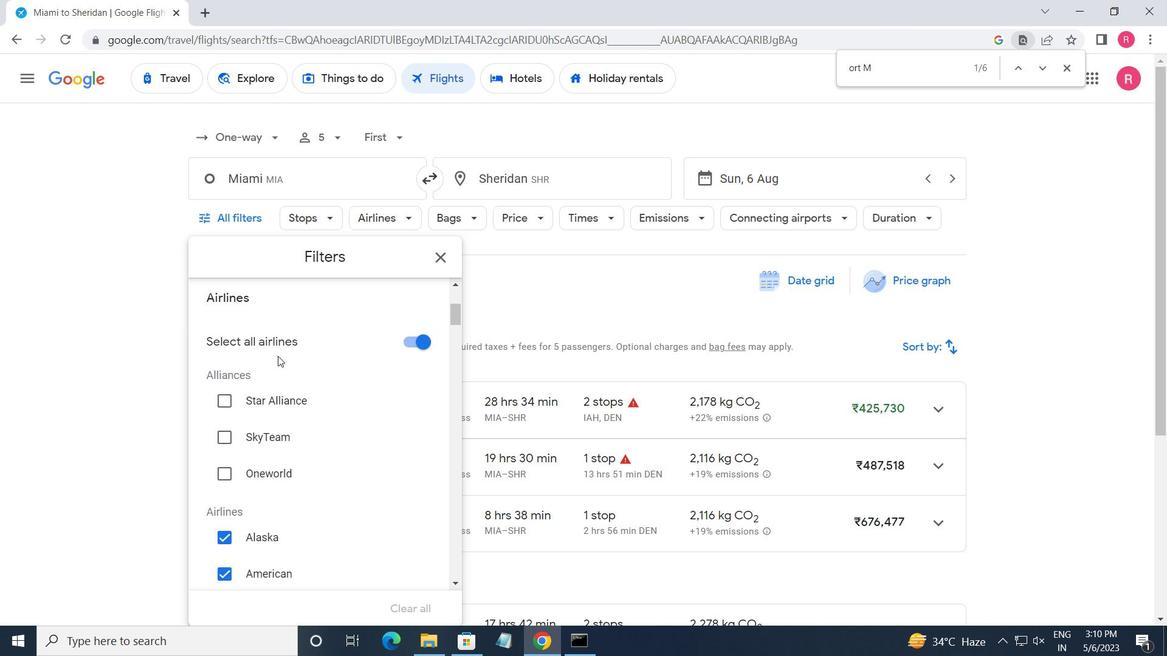 
Action: Mouse scrolled (277, 355) with delta (0, 0)
Screenshot: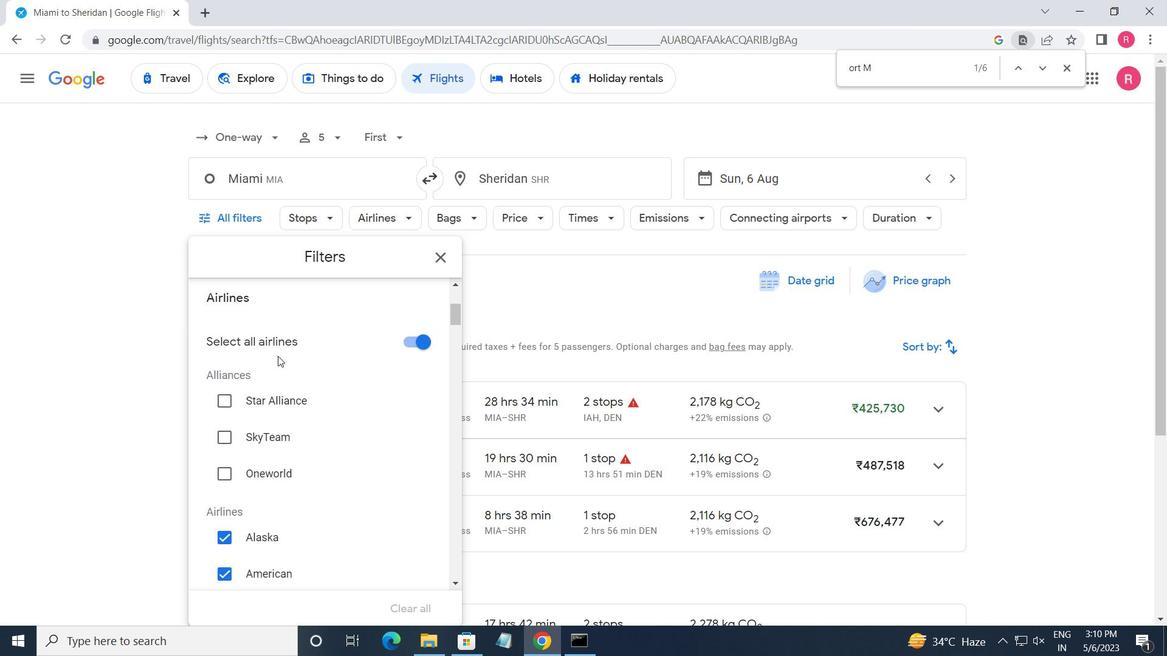 
Action: Mouse moved to (378, 397)
Screenshot: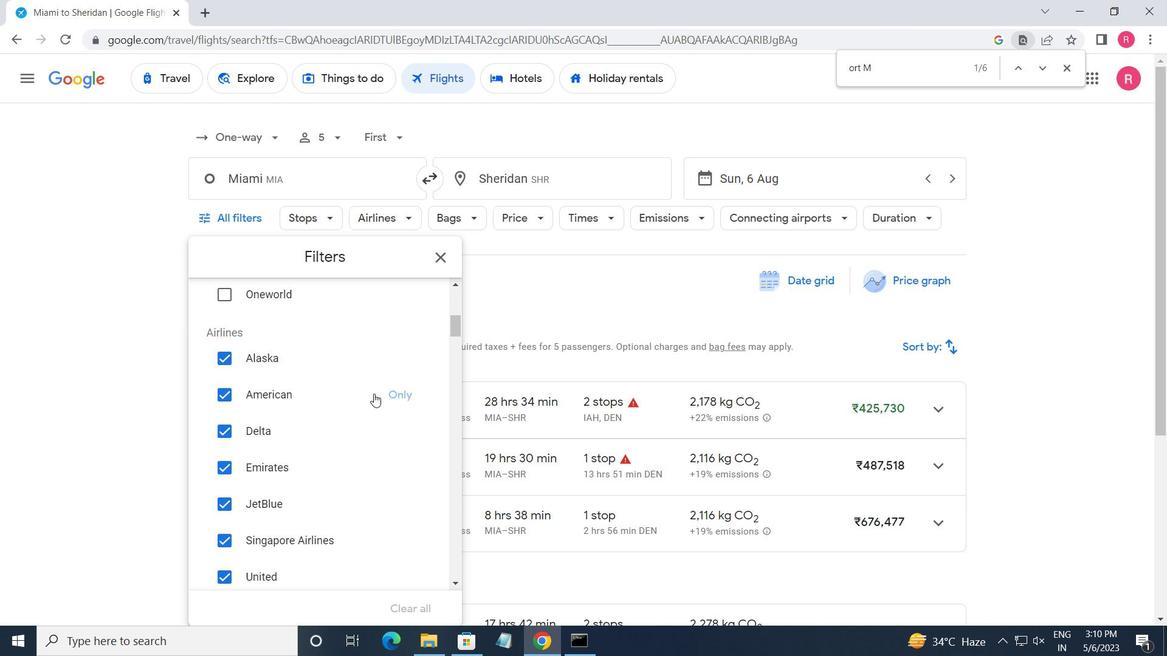 
Action: Mouse pressed left at (378, 397)
Screenshot: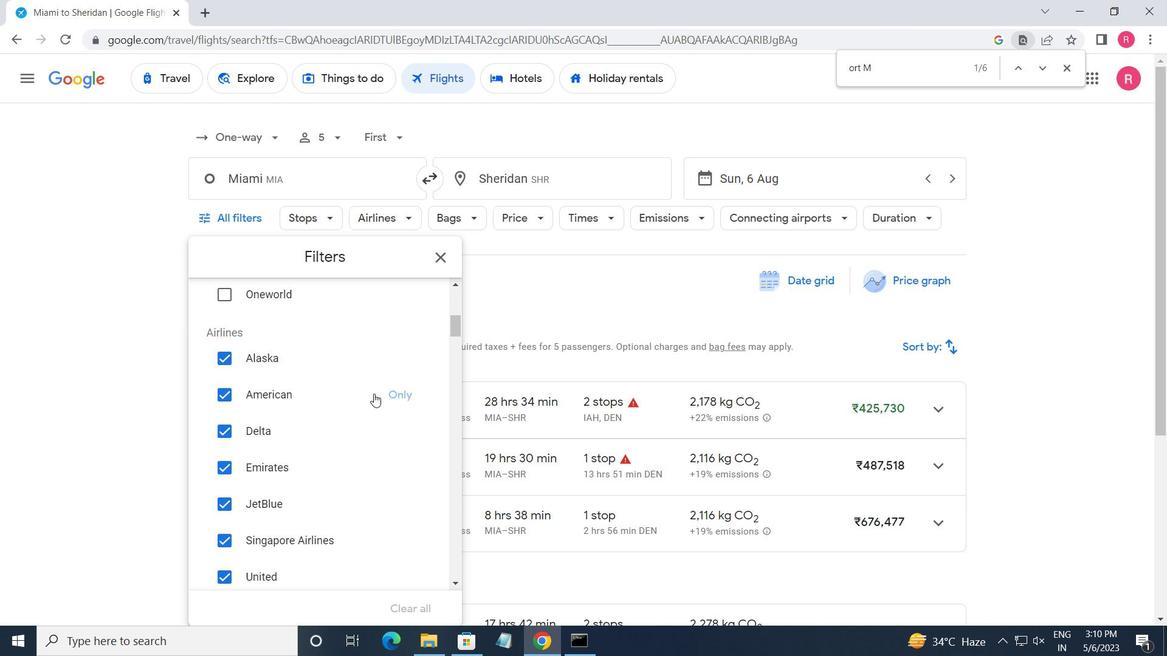 
Action: Mouse moved to (377, 396)
Screenshot: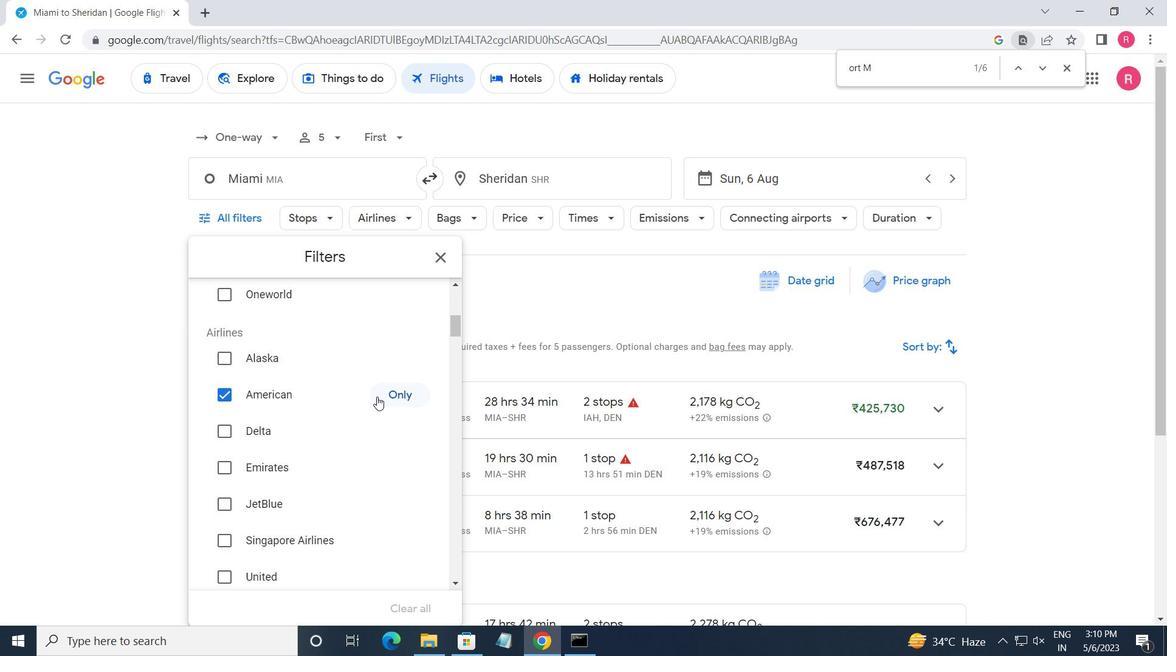 
Action: Mouse scrolled (377, 395) with delta (0, 0)
Screenshot: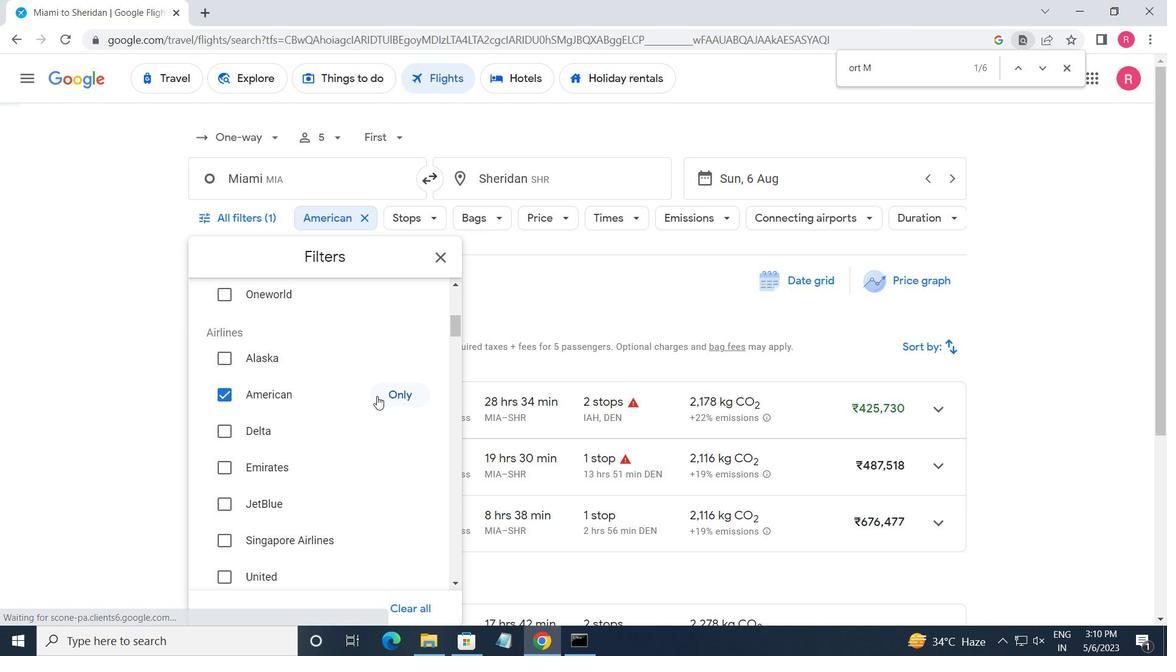 
Action: Mouse scrolled (377, 395) with delta (0, 0)
Screenshot: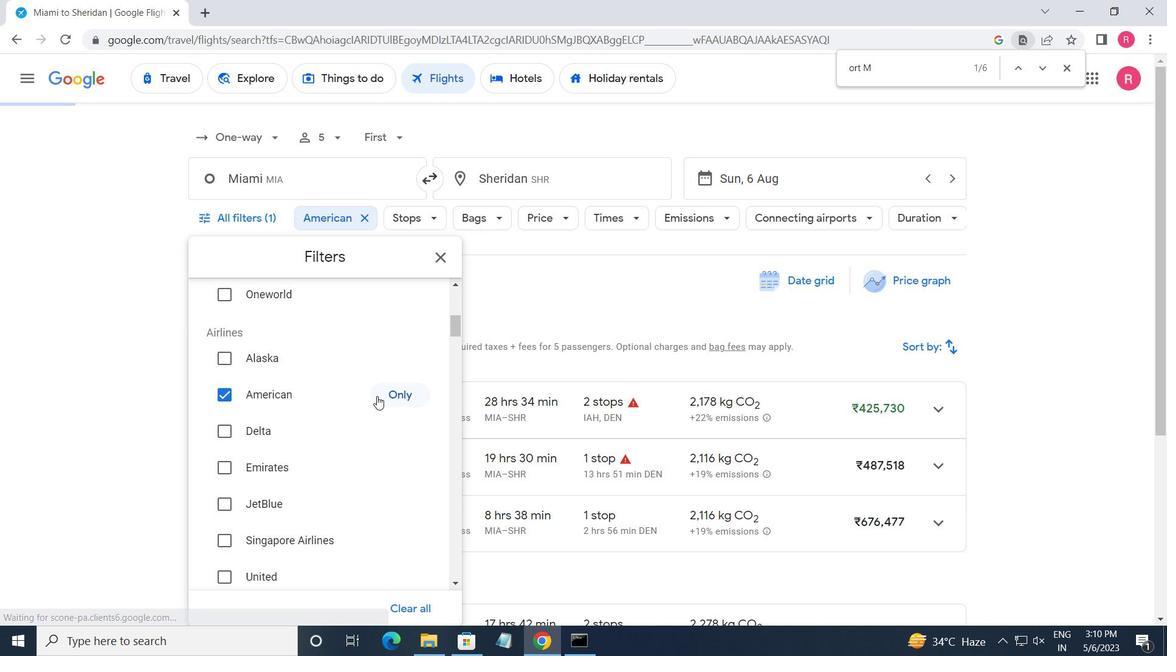 
Action: Mouse scrolled (377, 395) with delta (0, 0)
Screenshot: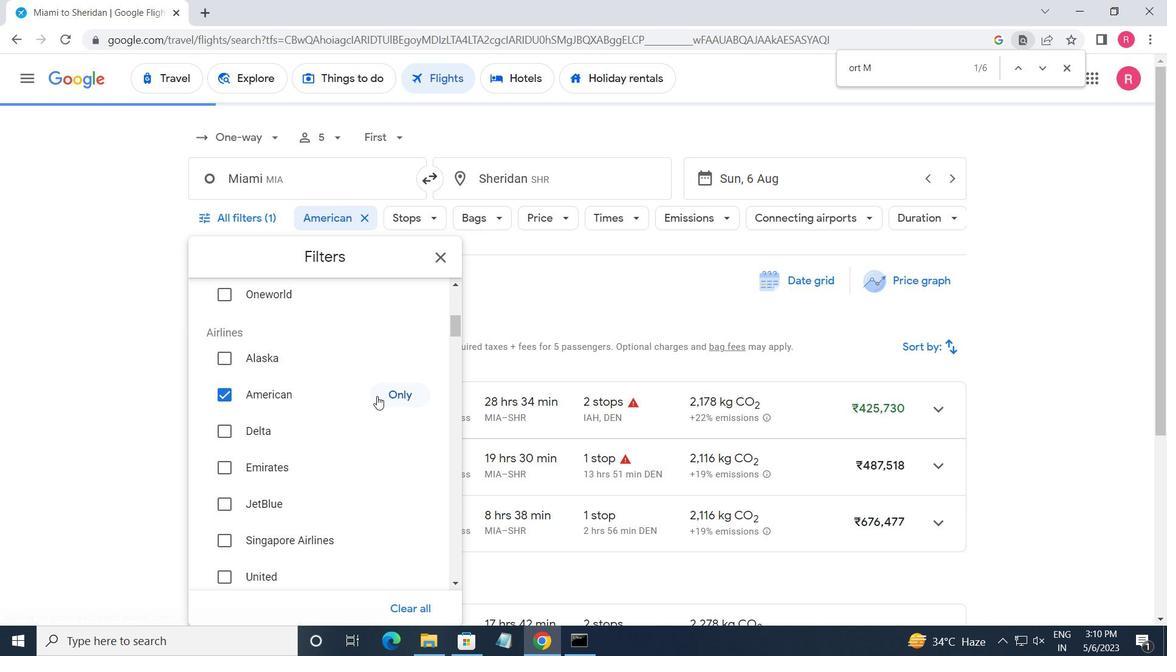 
Action: Mouse scrolled (377, 395) with delta (0, 0)
Screenshot: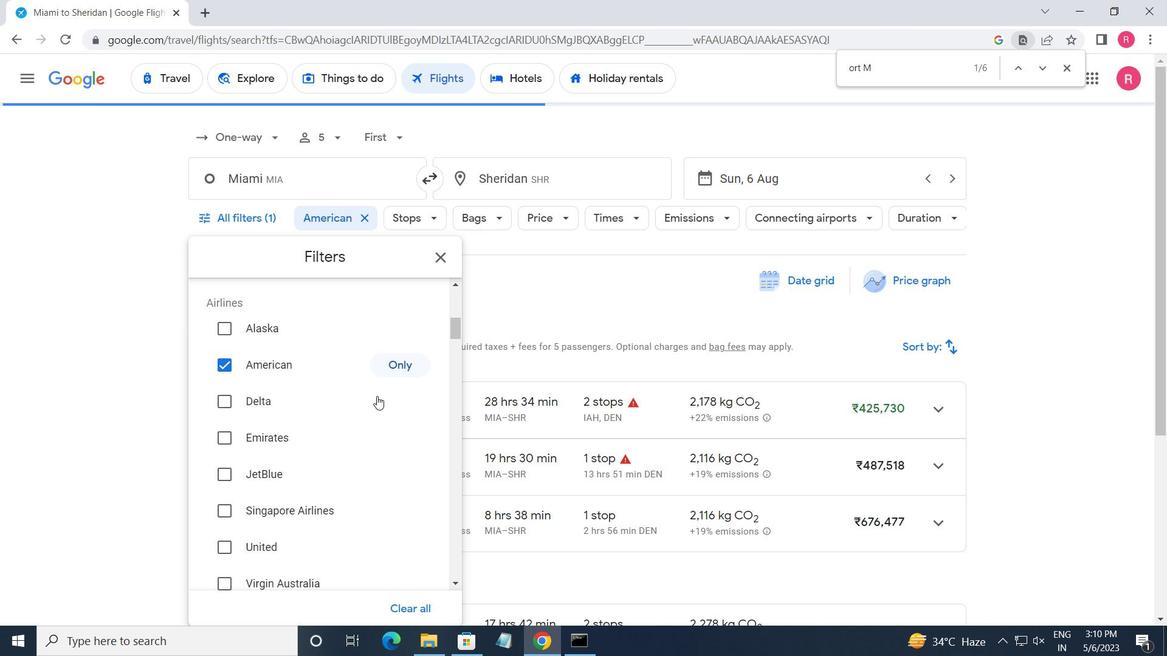 
Action: Mouse scrolled (377, 395) with delta (0, 0)
Screenshot: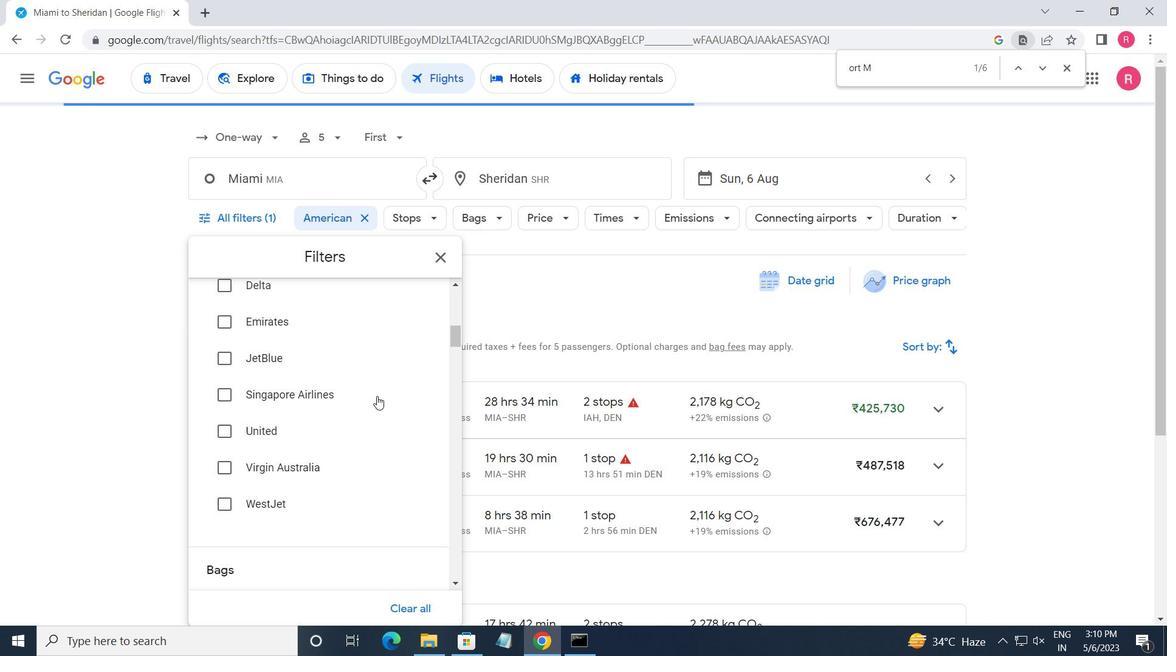 
Action: Mouse moved to (413, 411)
Screenshot: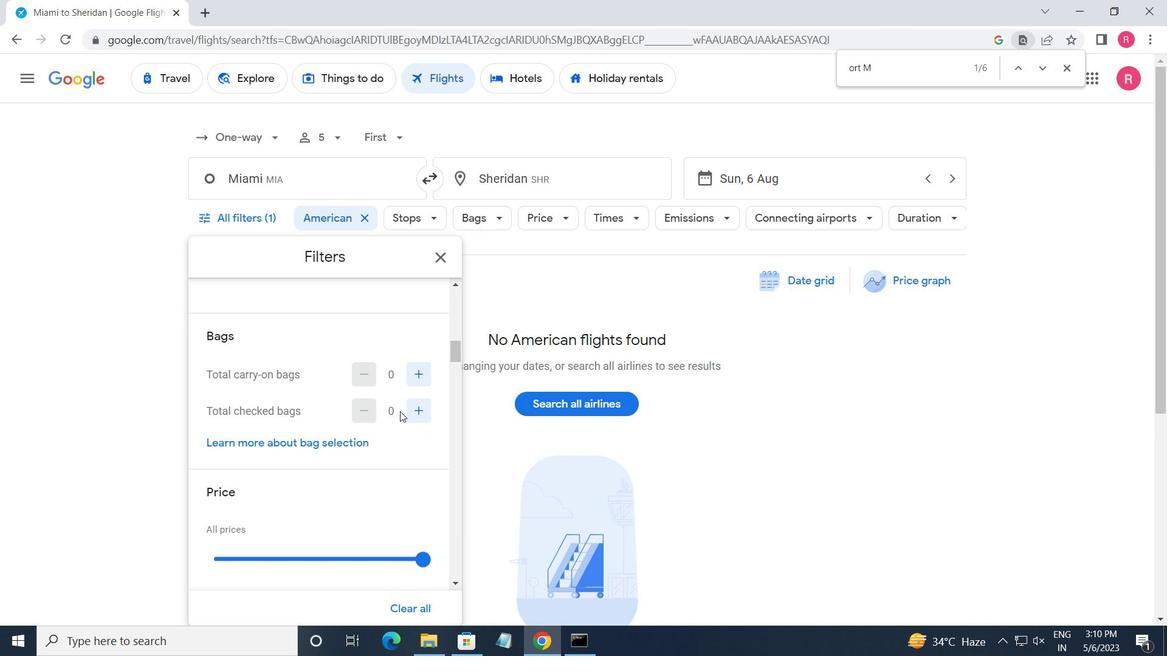 
Action: Mouse pressed left at (413, 411)
Screenshot: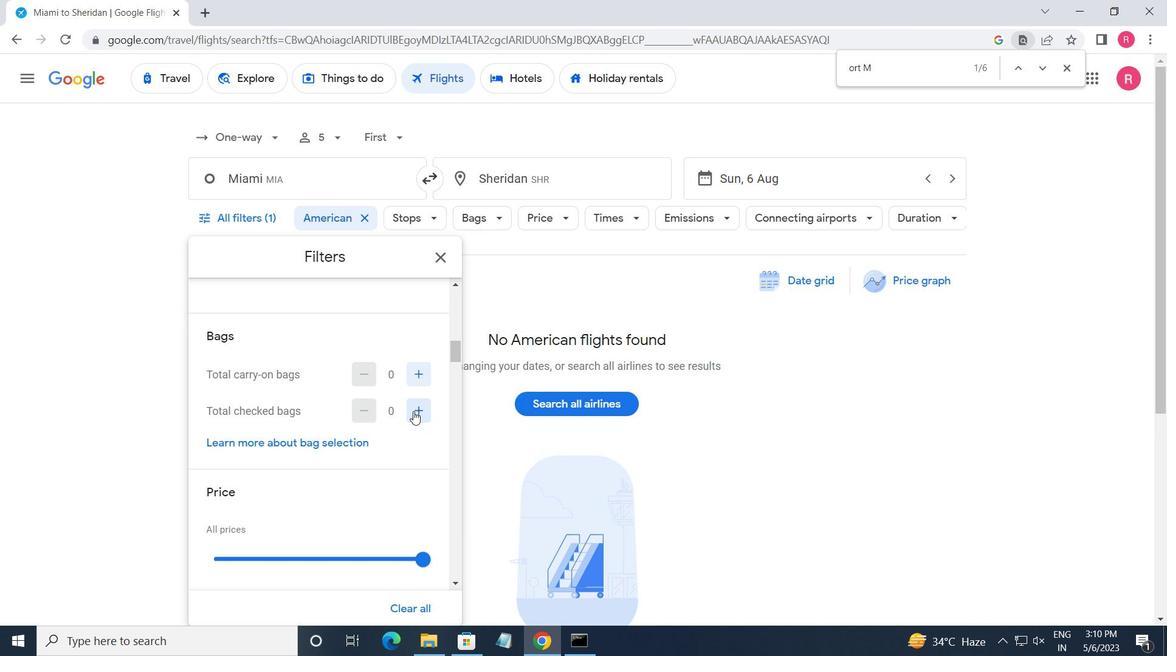 
Action: Mouse pressed left at (413, 411)
Screenshot: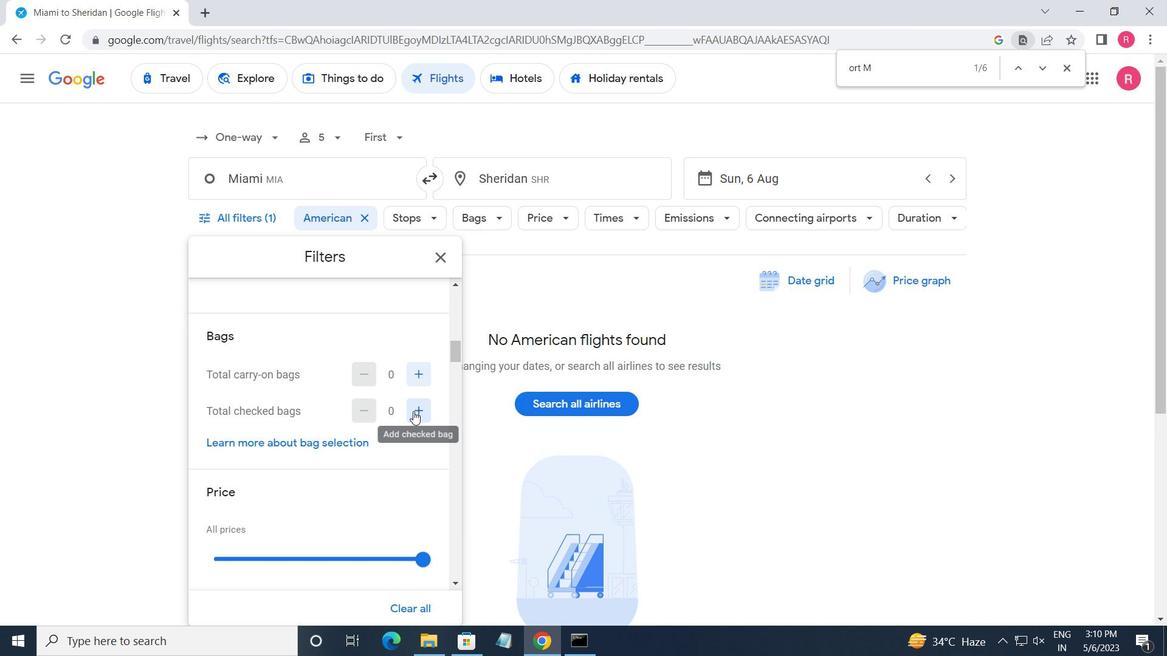 
Action: Mouse moved to (414, 411)
Screenshot: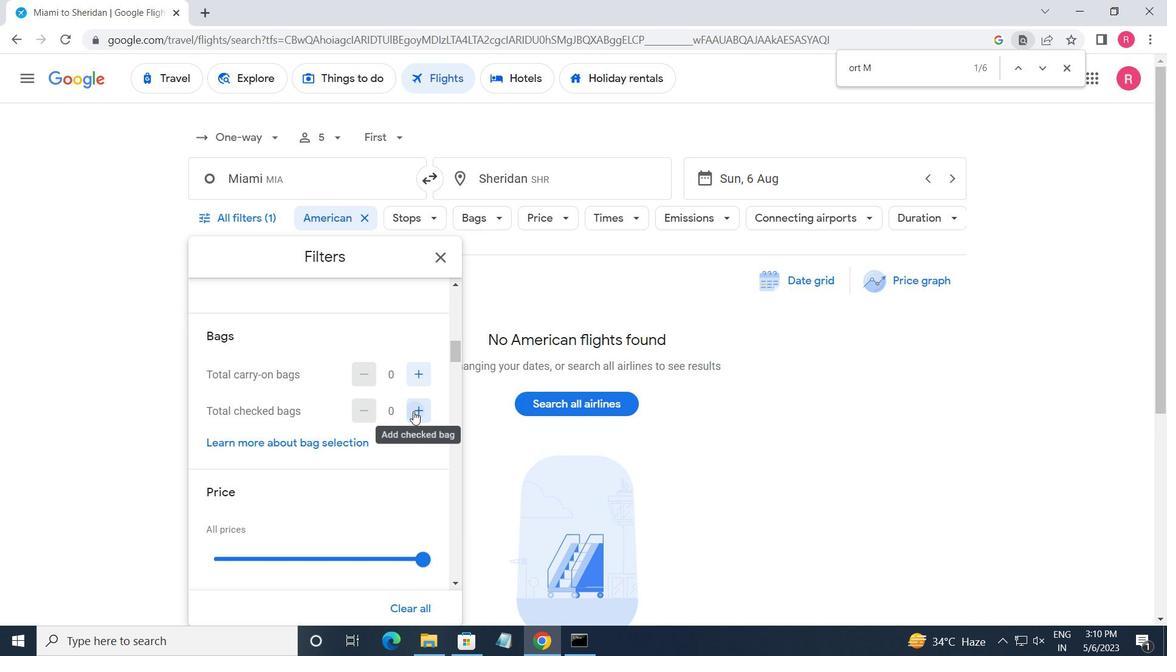 
Action: Mouse pressed left at (414, 411)
Screenshot: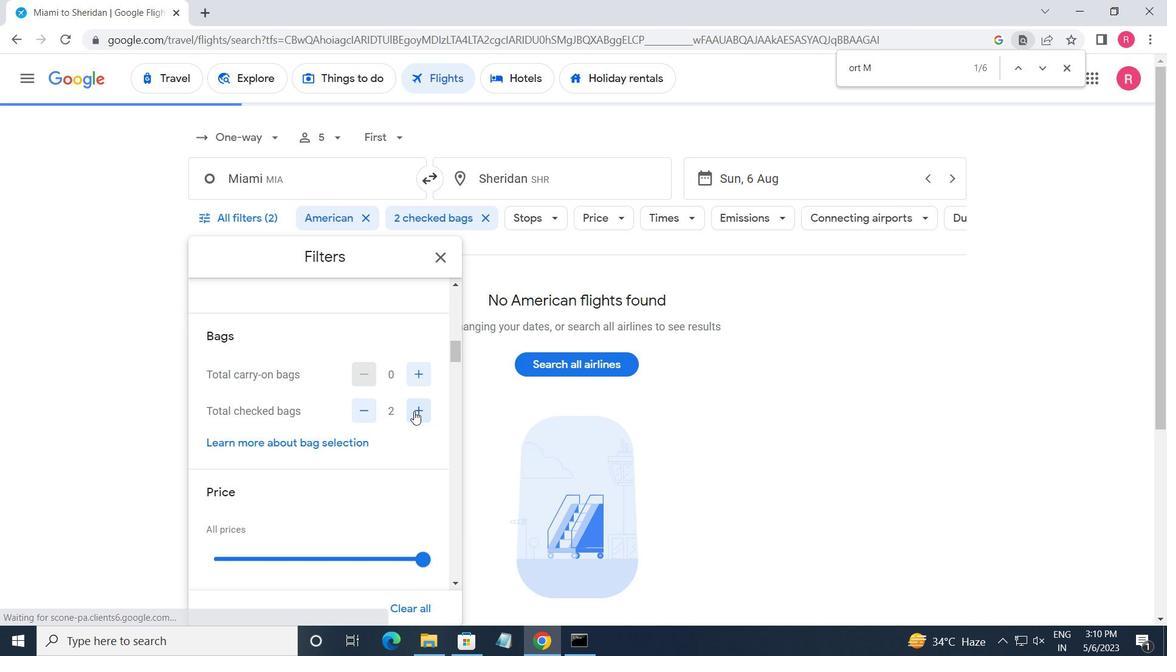 
Action: Mouse scrolled (414, 411) with delta (0, 0)
Screenshot: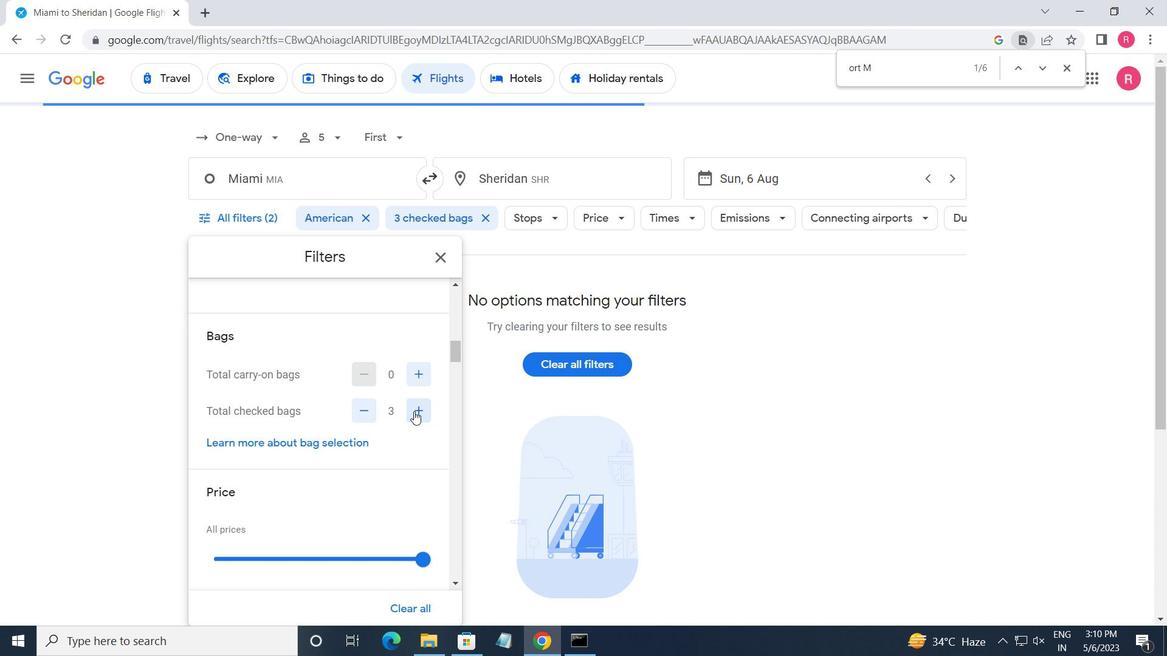 
Action: Mouse scrolled (414, 411) with delta (0, 0)
Screenshot: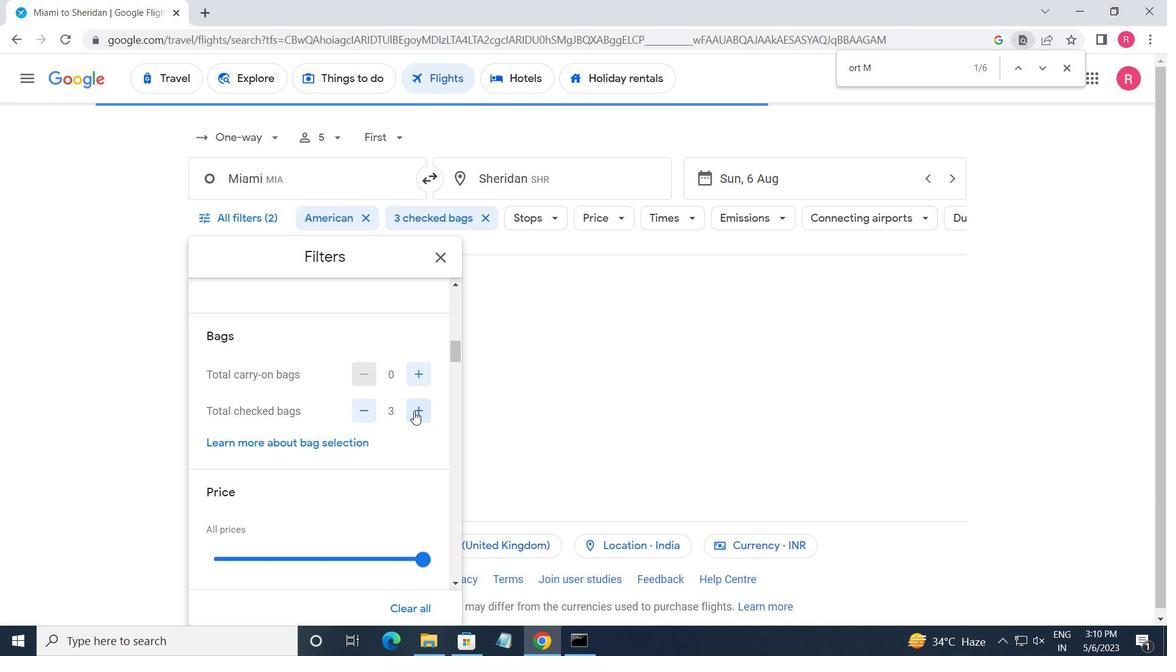 
Action: Mouse moved to (434, 407)
Screenshot: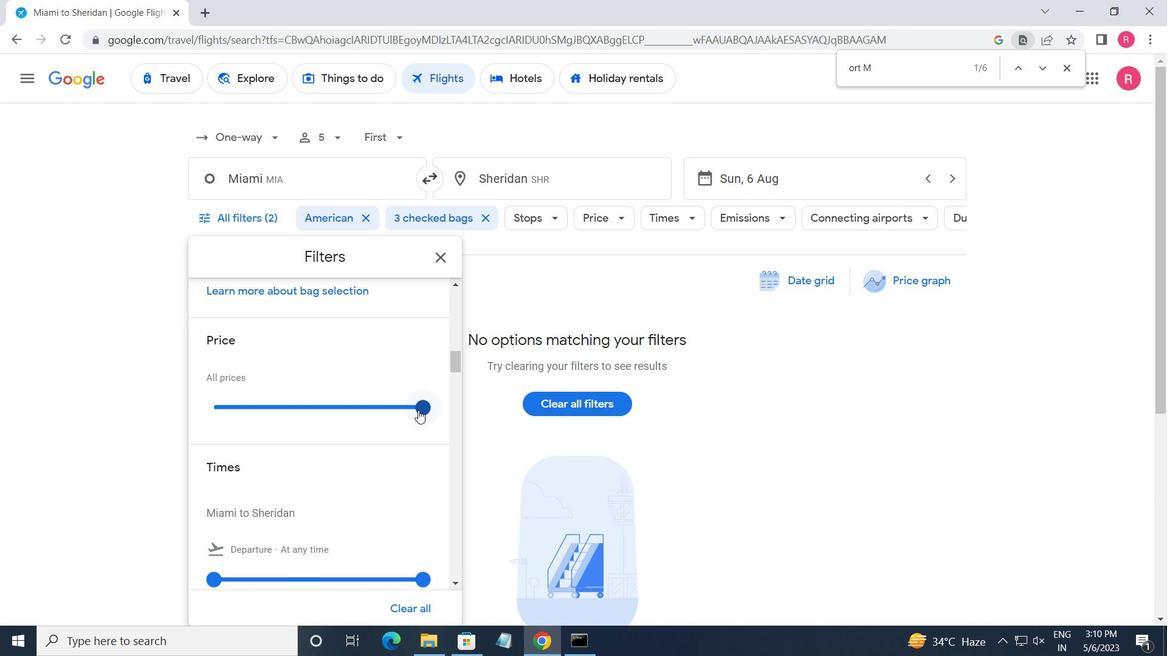 
Action: Mouse pressed left at (434, 407)
Screenshot: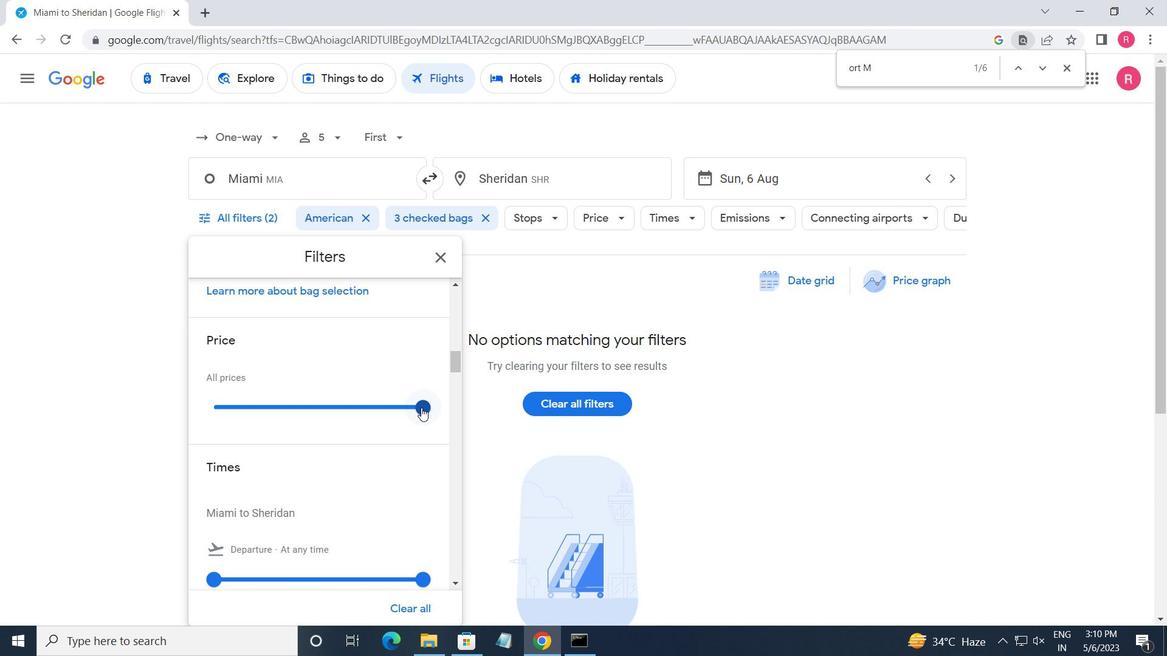 
Action: Mouse moved to (278, 410)
Screenshot: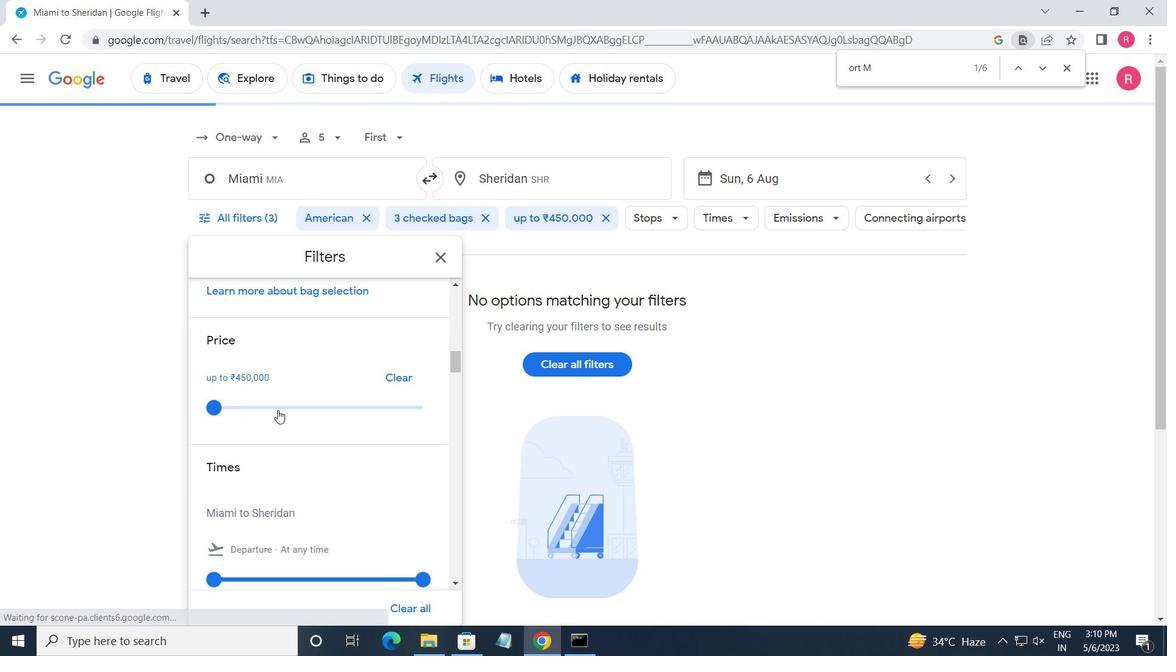 
Action: Mouse scrolled (278, 409) with delta (0, 0)
Screenshot: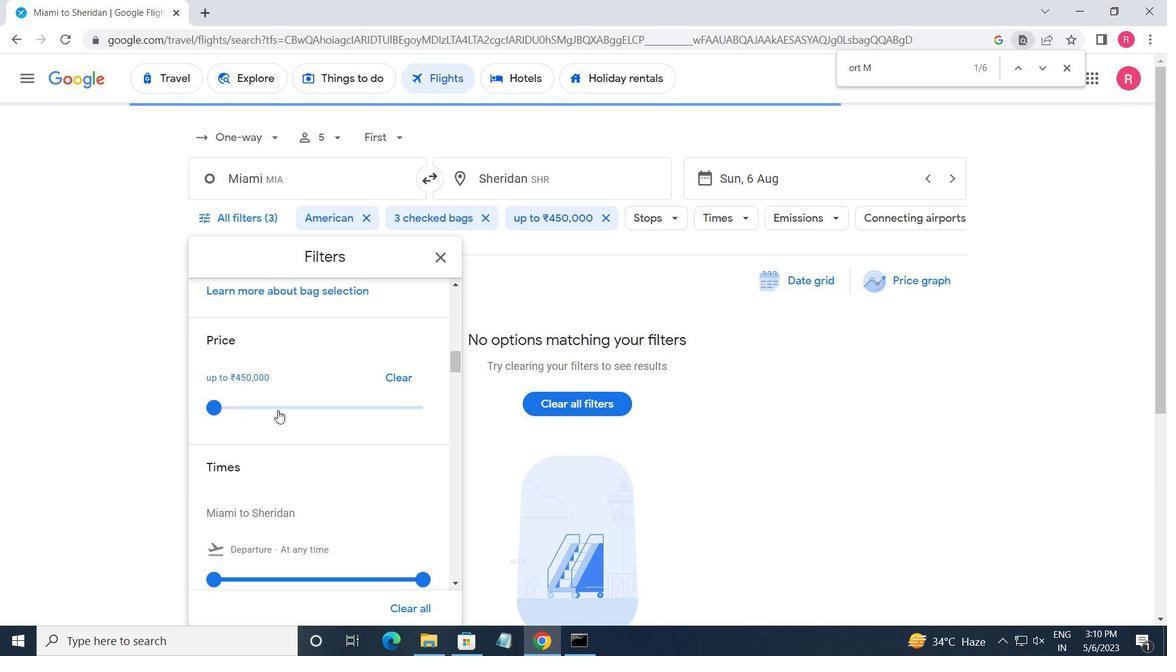 
Action: Mouse scrolled (278, 409) with delta (0, 0)
Screenshot: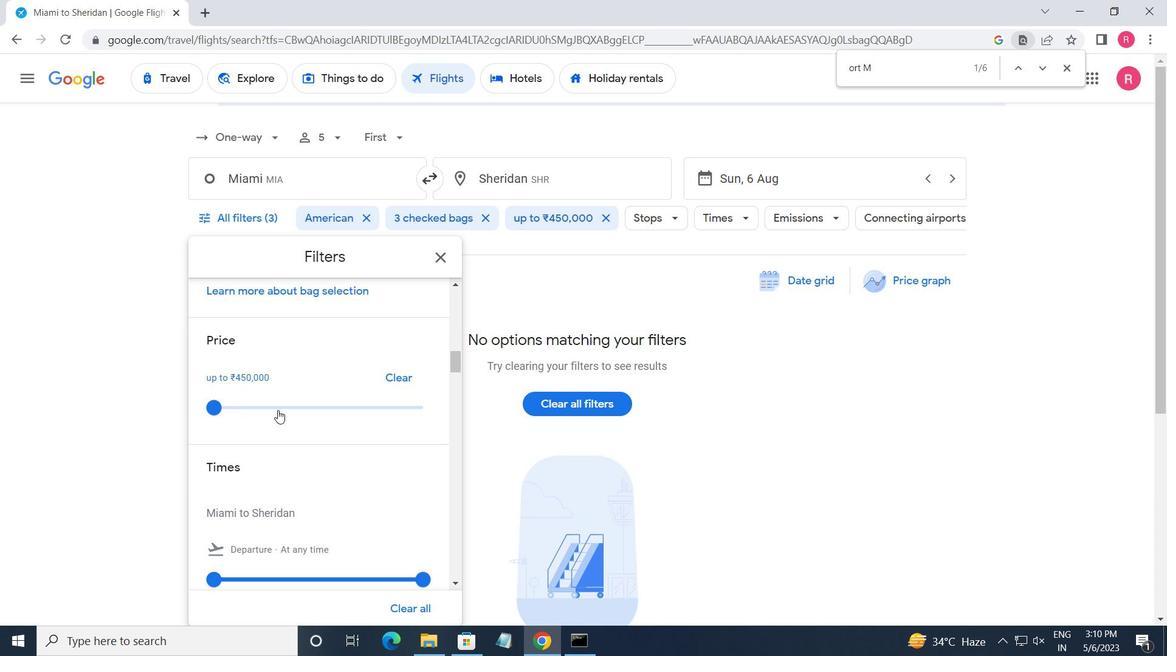 
Action: Mouse moved to (215, 418)
Screenshot: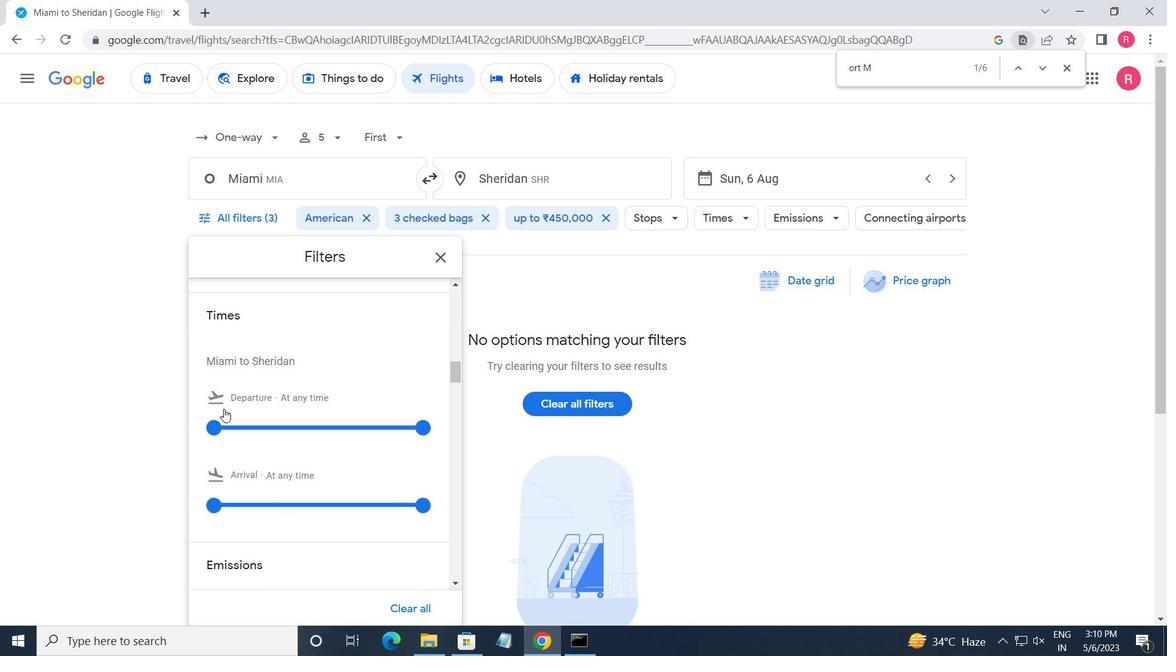 
Action: Mouse pressed left at (215, 418)
Screenshot: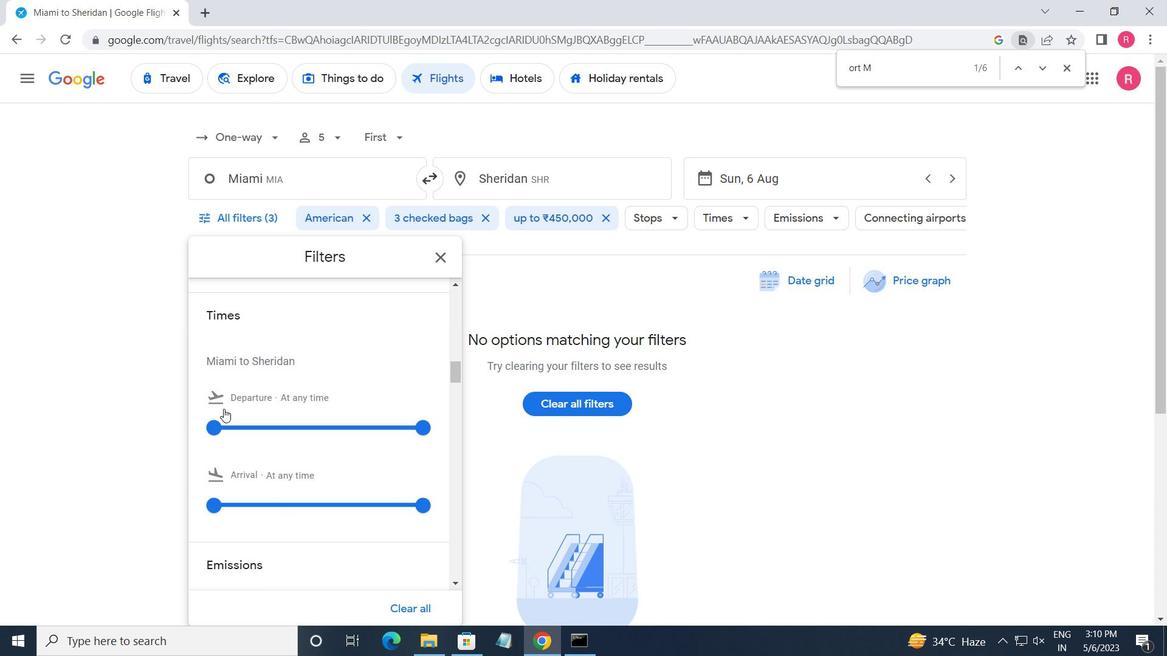 
Action: Mouse moved to (419, 428)
Screenshot: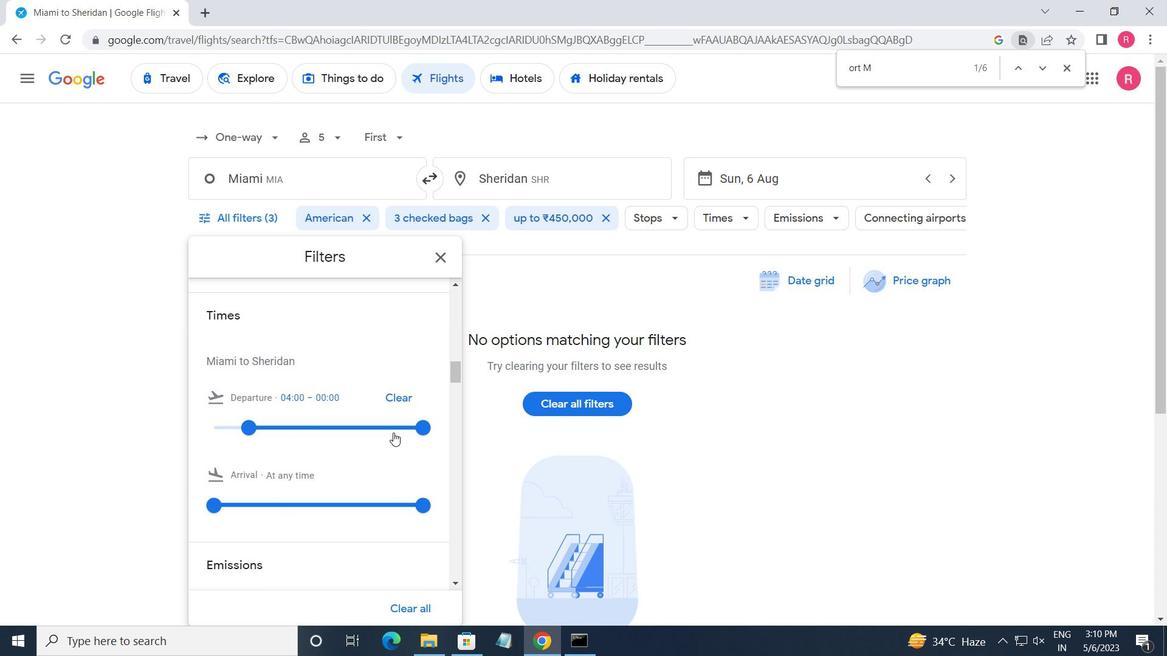 
Action: Mouse pressed left at (419, 428)
Screenshot: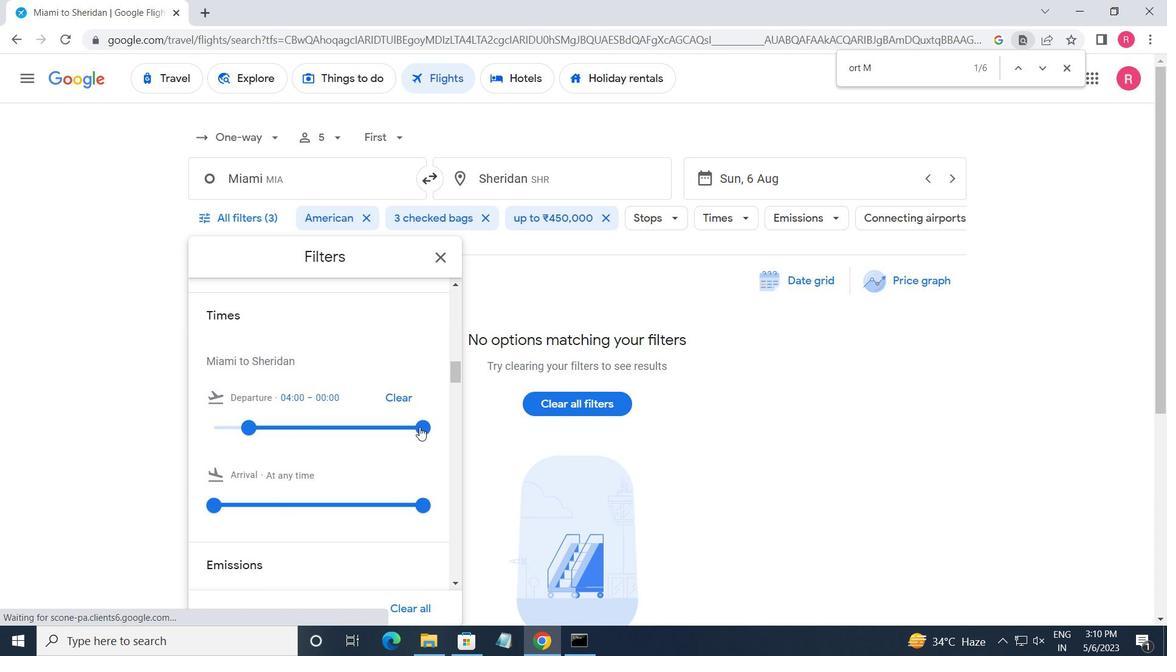 
Action: Mouse moved to (433, 269)
Screenshot: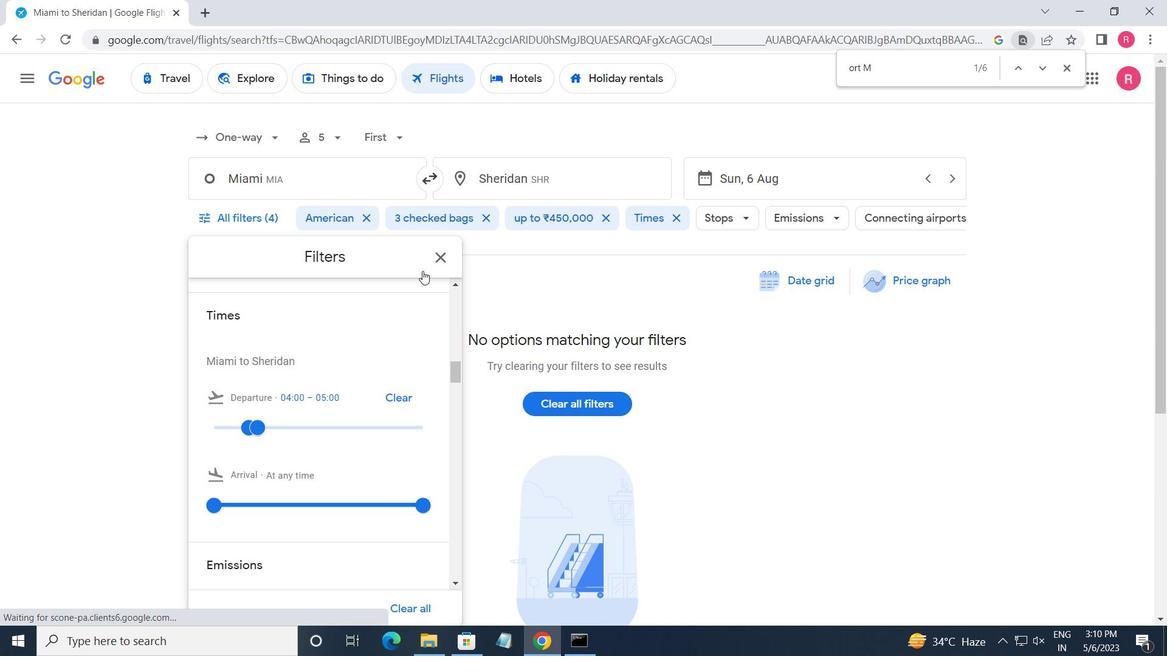 
Action: Mouse pressed left at (433, 269)
Screenshot: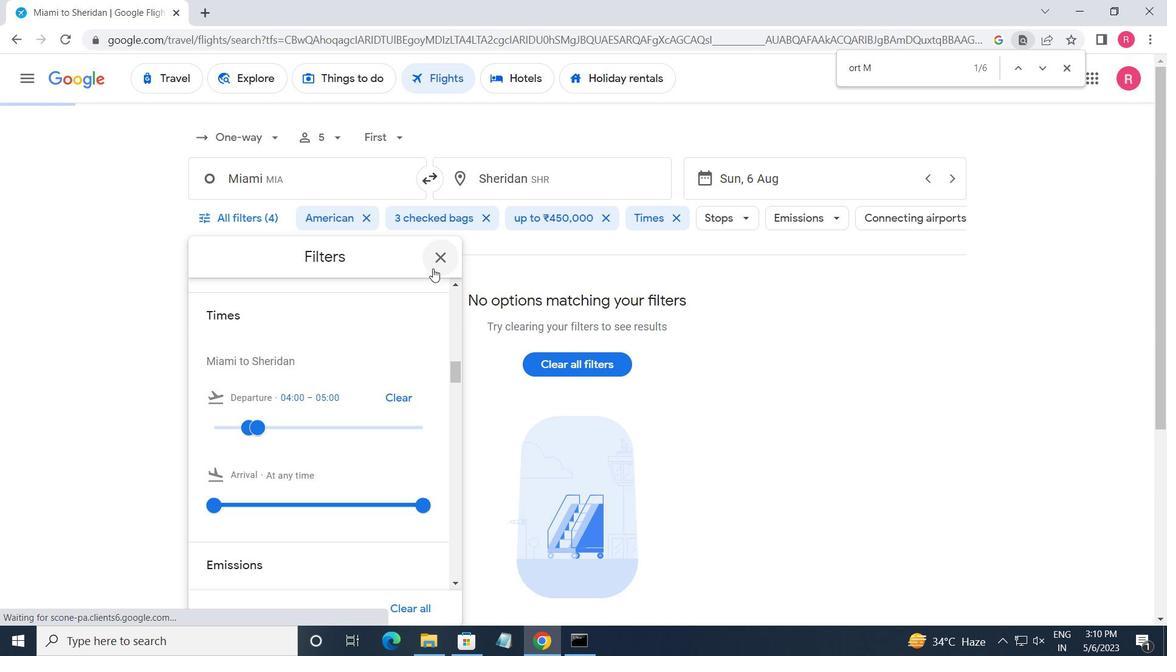 
Action: Mouse moved to (433, 237)
Screenshot: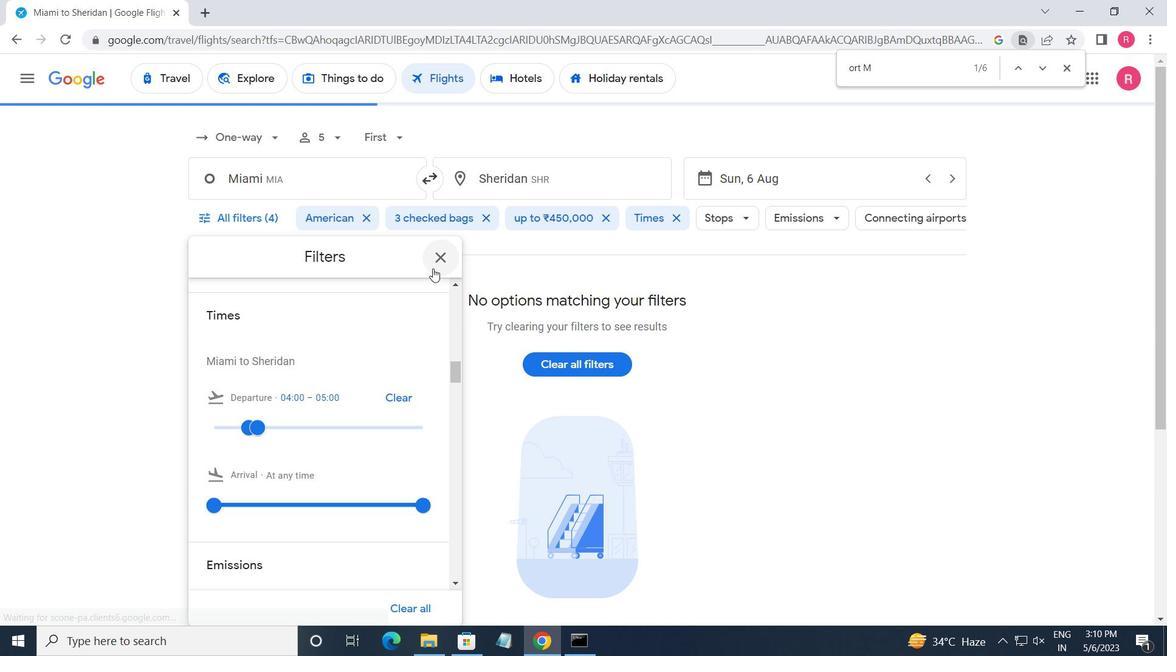 
